 Task: For heading Use Verdana with dark cyan 1 colour & Underline.  font size for heading26,  'Change the font style of data to'Arial and font size to 18,  Change the alignment of both headline & data to Align center.  In the sheet  analysisSalesTargets_2022
Action: Mouse moved to (33, 137)
Screenshot: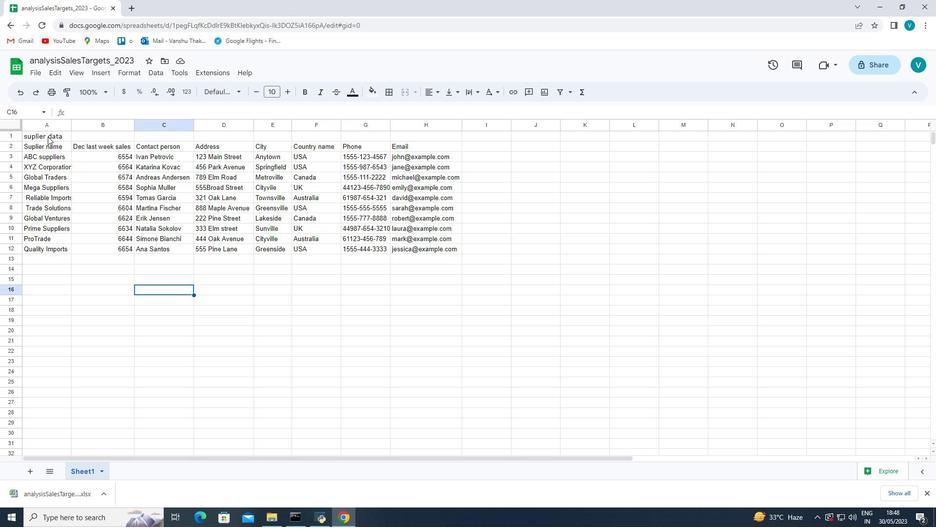 
Action: Mouse pressed left at (33, 137)
Screenshot: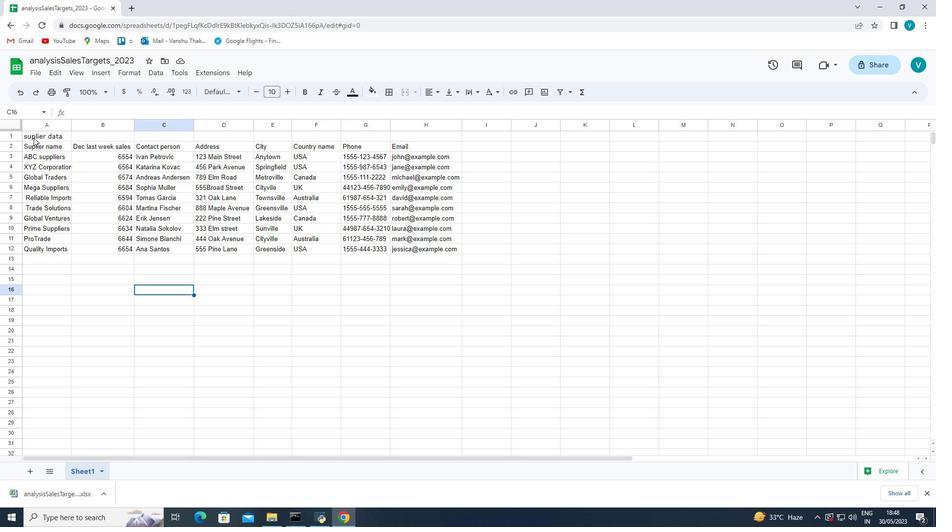 
Action: Mouse pressed left at (33, 137)
Screenshot: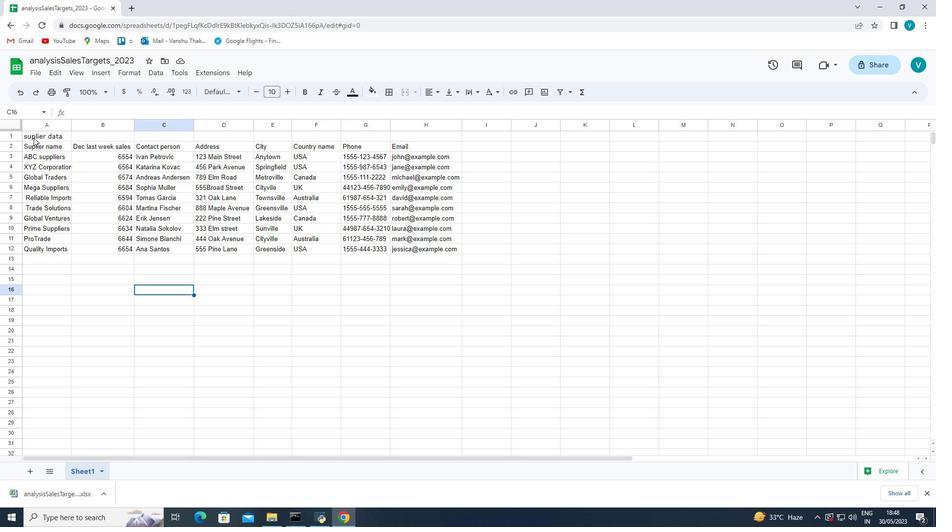 
Action: Mouse moved to (26, 134)
Screenshot: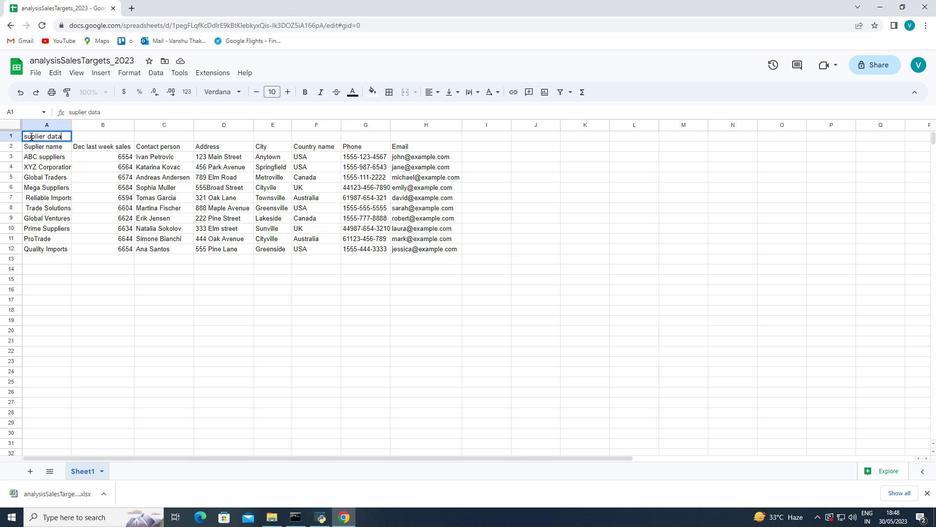 
Action: Mouse pressed left at (26, 134)
Screenshot: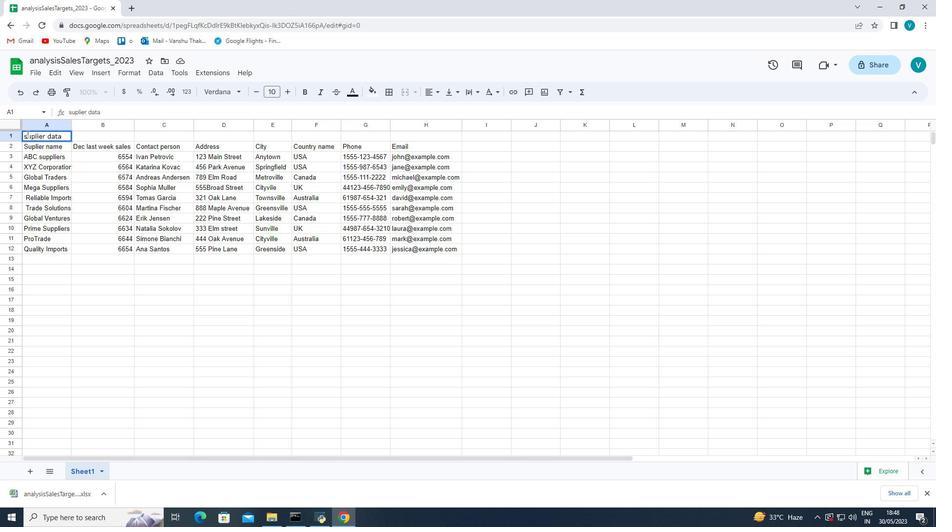 
Action: Mouse moved to (104, 168)
Screenshot: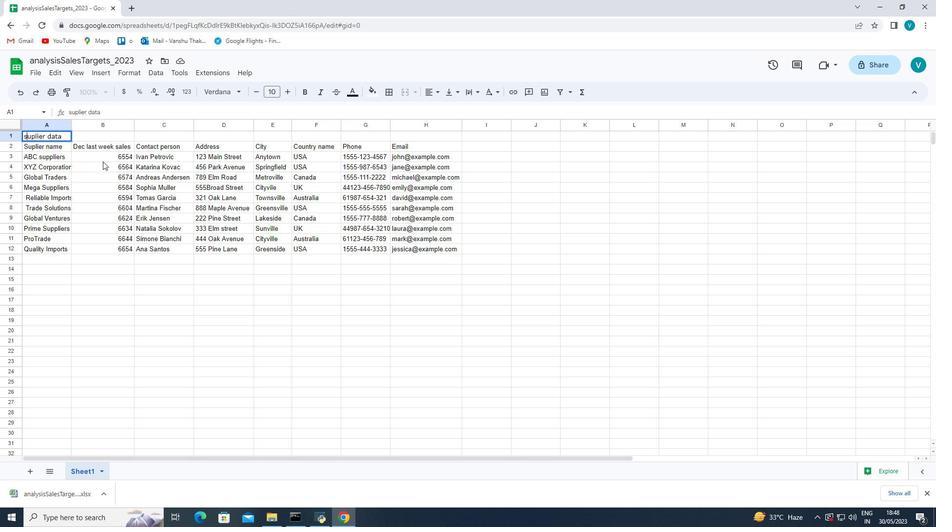 
Action: Key pressed <Key.backspace><Key.shift><Key.shift><Key.shift><Key.shift><Key.shift>S
Screenshot: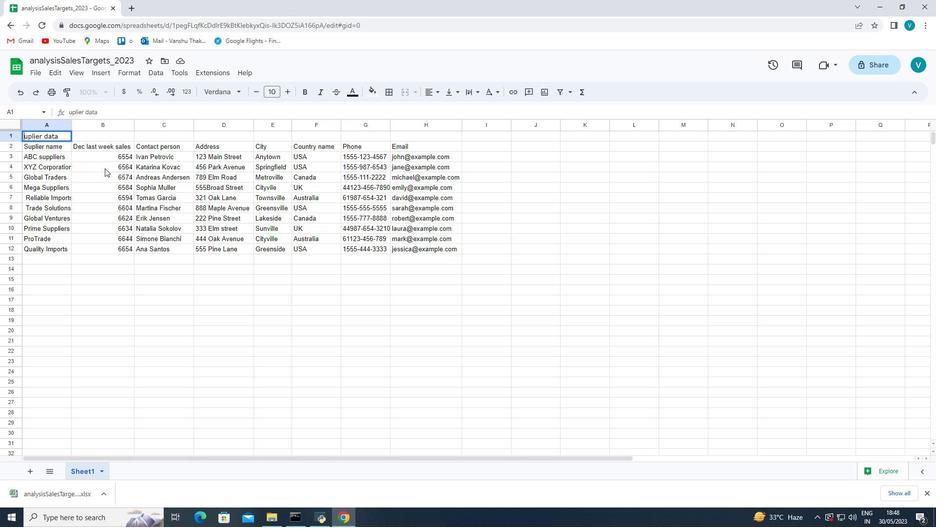 
Action: Mouse moved to (74, 177)
Screenshot: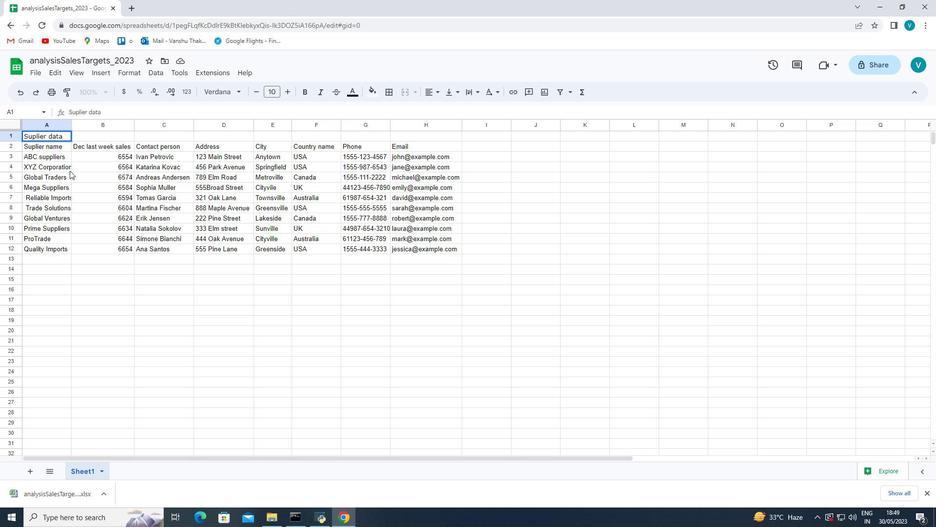 
Action: Mouse pressed left at (74, 177)
Screenshot: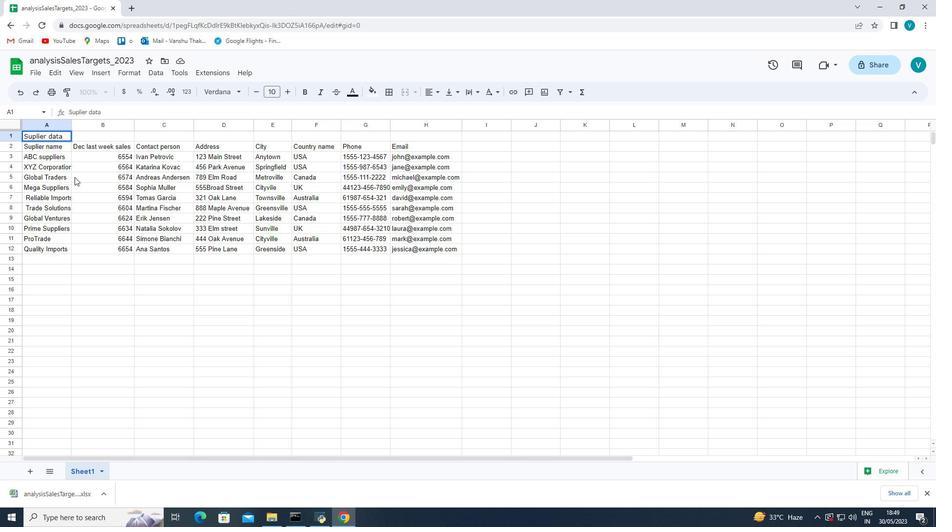 
Action: Mouse moved to (54, 137)
Screenshot: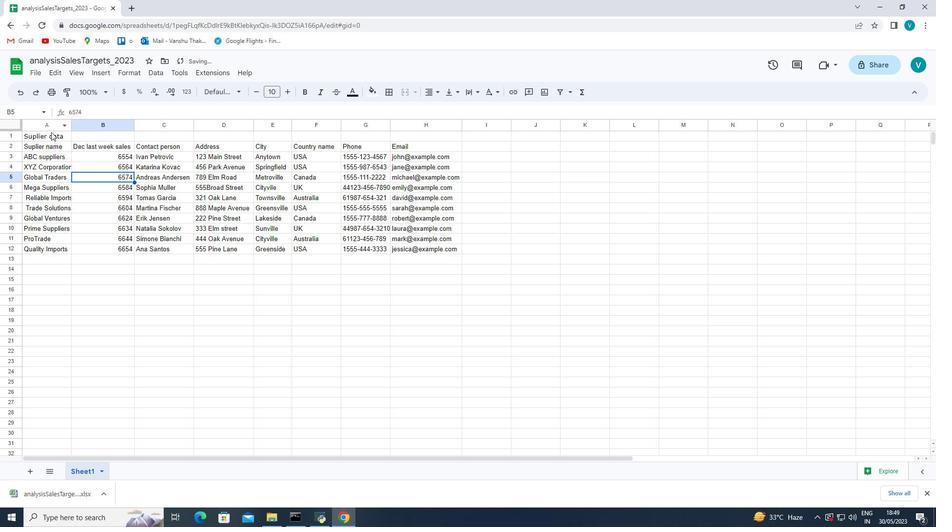
Action: Mouse pressed left at (54, 137)
Screenshot: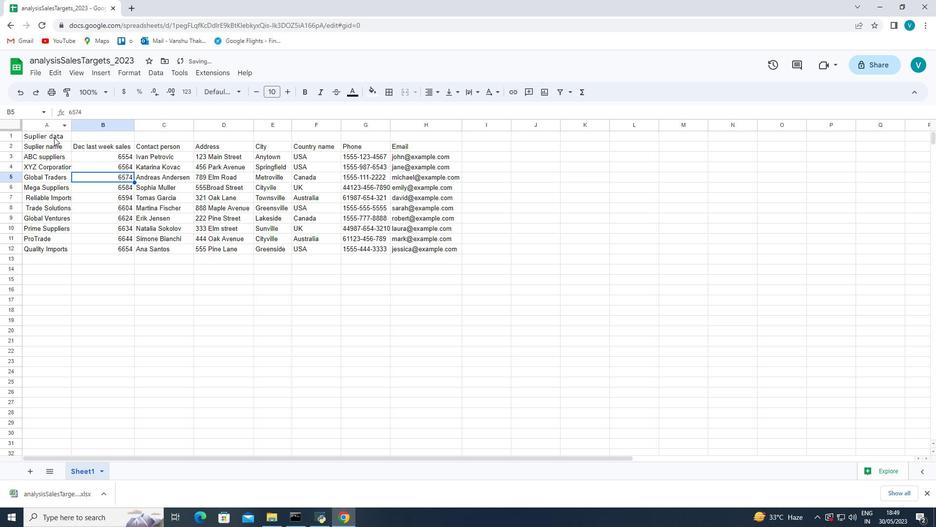 
Action: Mouse moved to (222, 89)
Screenshot: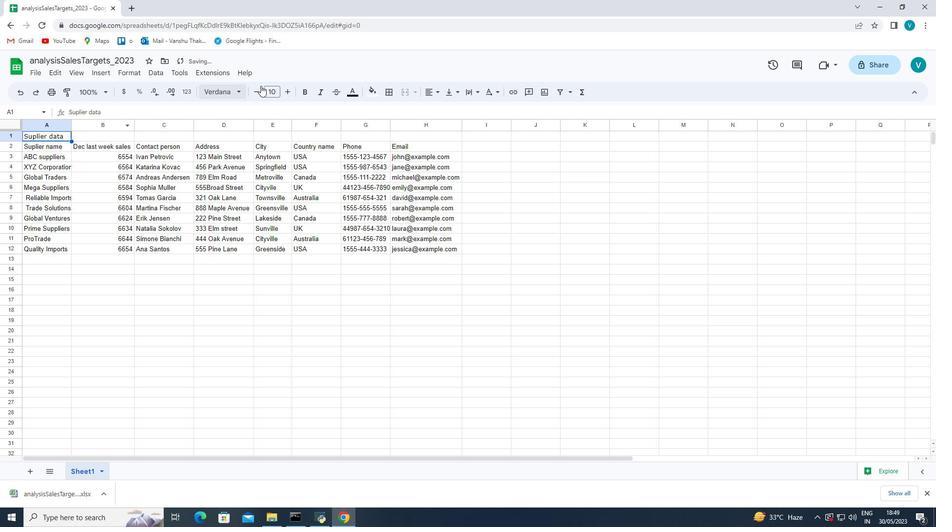 
Action: Mouse pressed left at (222, 89)
Screenshot: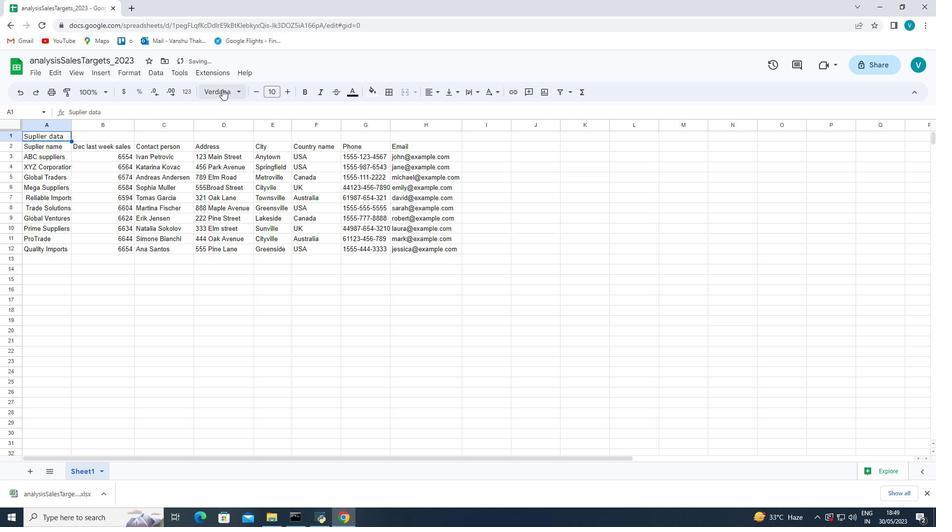 
Action: Mouse moved to (229, 216)
Screenshot: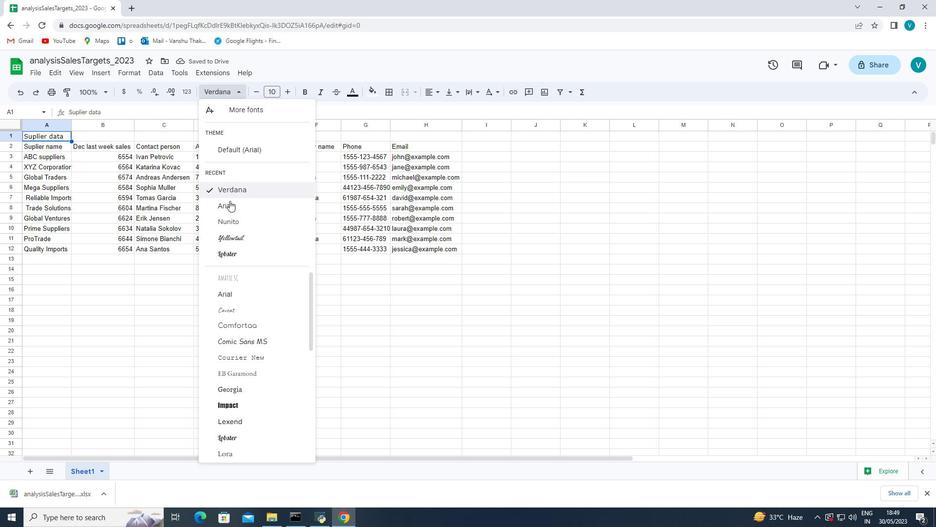 
Action: Mouse pressed left at (229, 216)
Screenshot: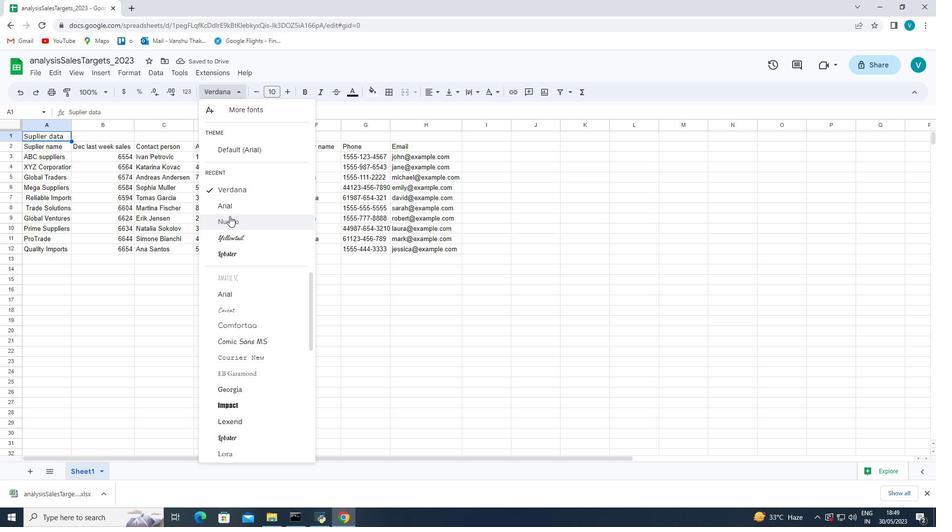 
Action: Mouse moved to (227, 90)
Screenshot: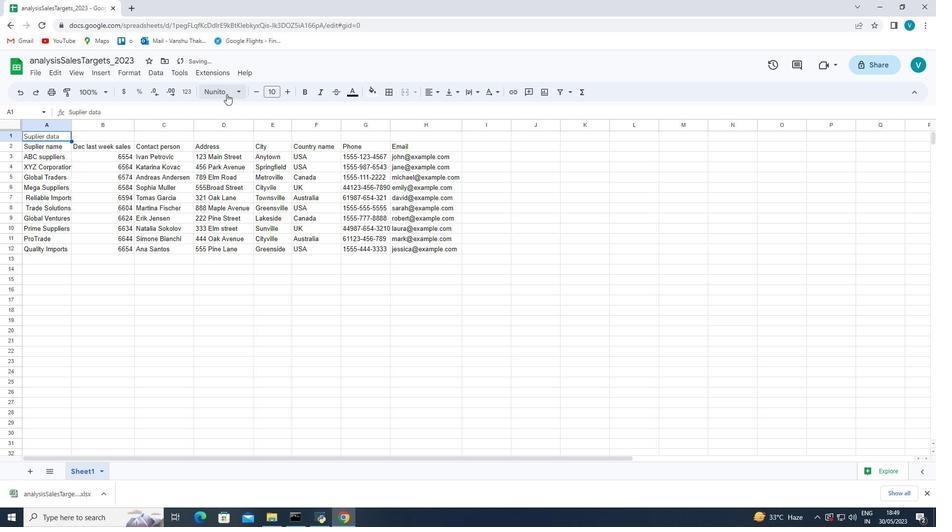 
Action: Mouse pressed left at (227, 90)
Screenshot: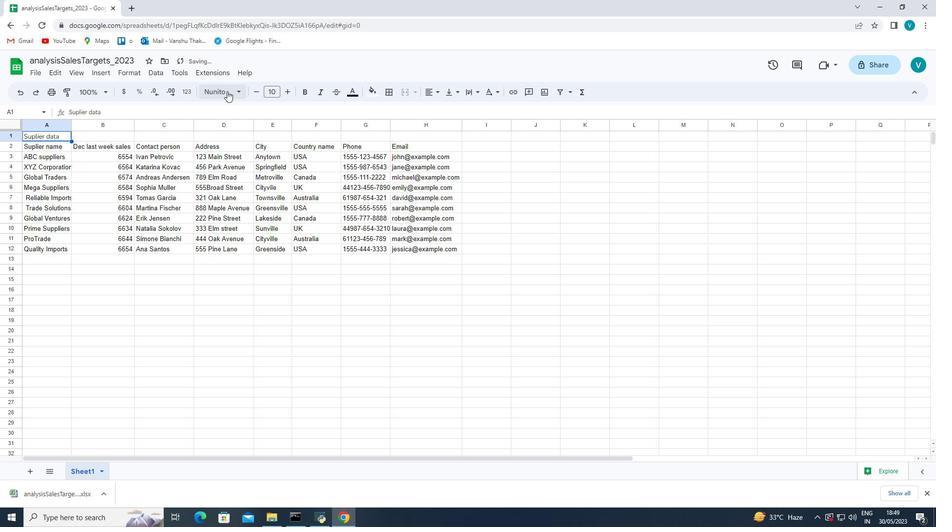 
Action: Mouse moved to (247, 209)
Screenshot: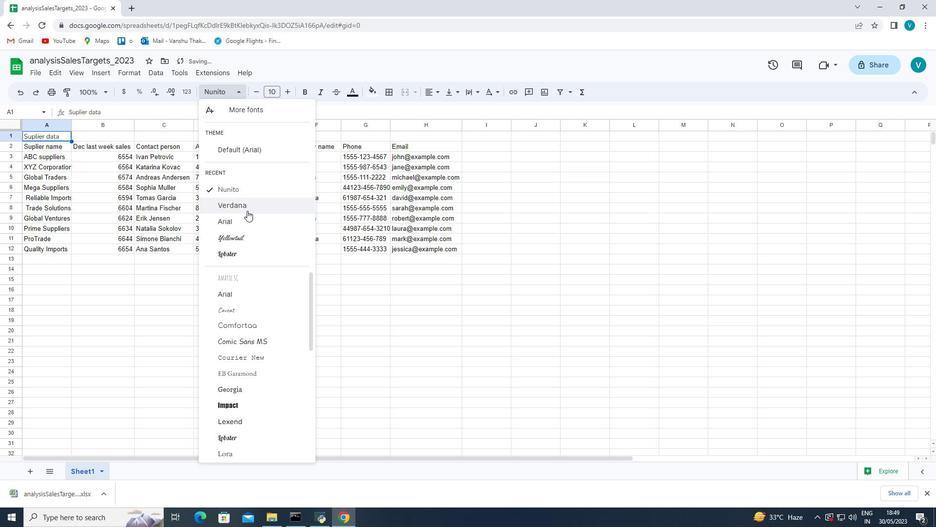 
Action: Mouse pressed left at (247, 209)
Screenshot: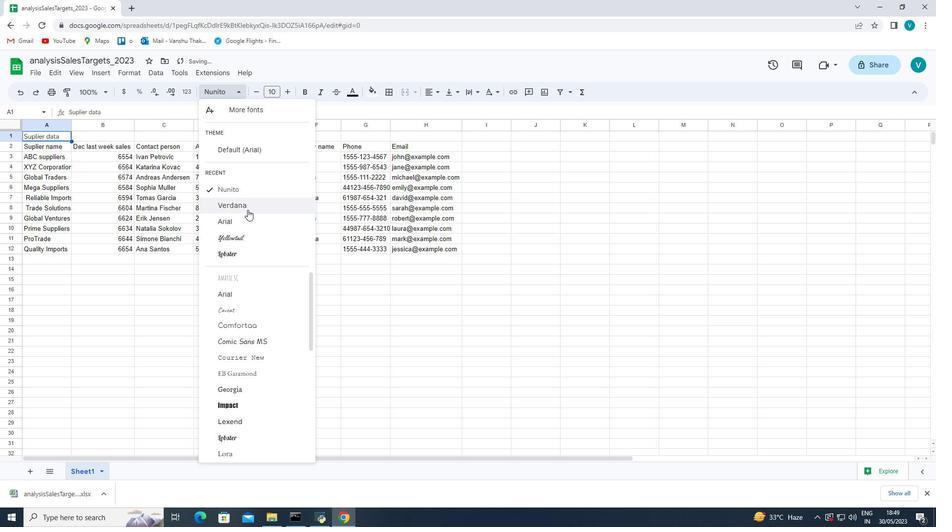 
Action: Mouse moved to (289, 93)
Screenshot: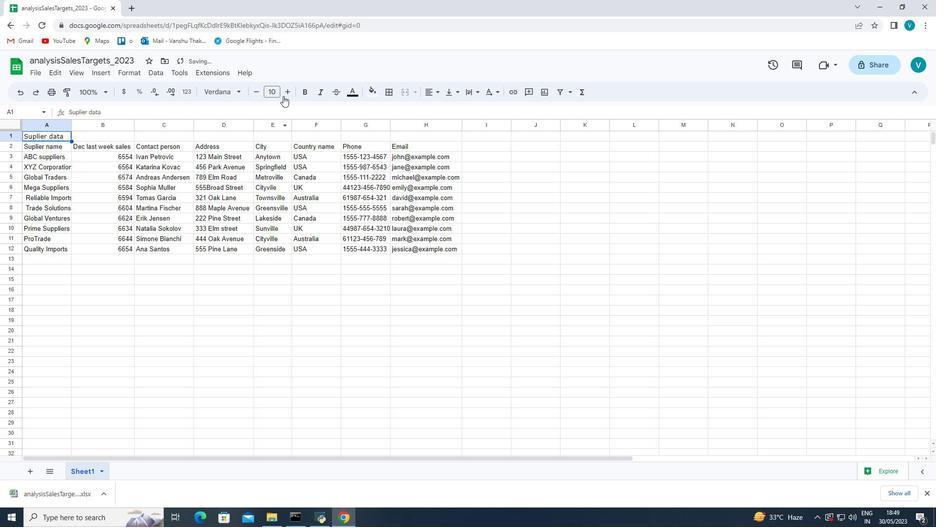 
Action: Mouse pressed left at (289, 93)
Screenshot: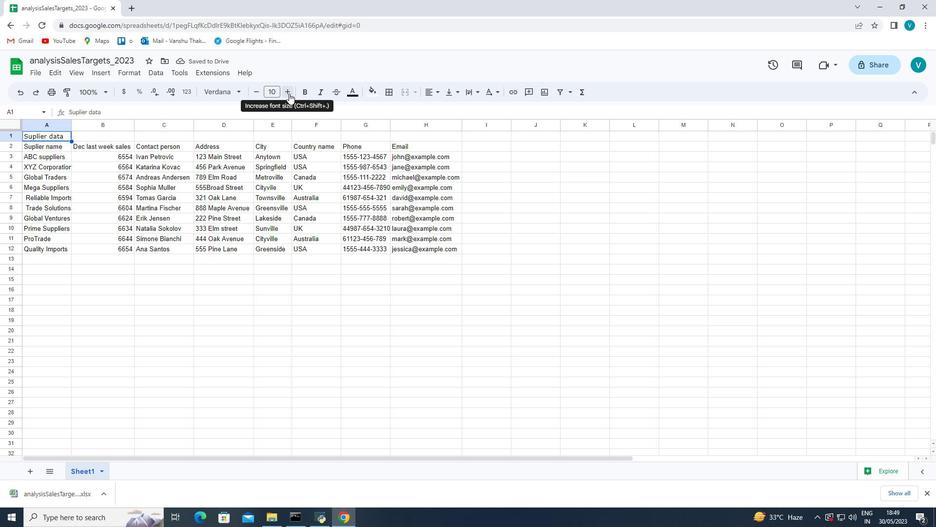 
Action: Mouse moved to (354, 91)
Screenshot: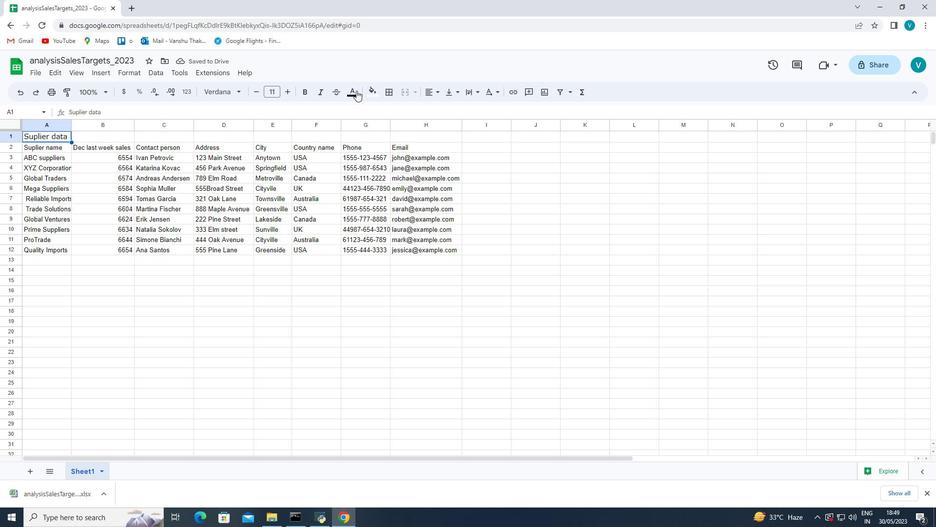 
Action: Mouse pressed left at (354, 91)
Screenshot: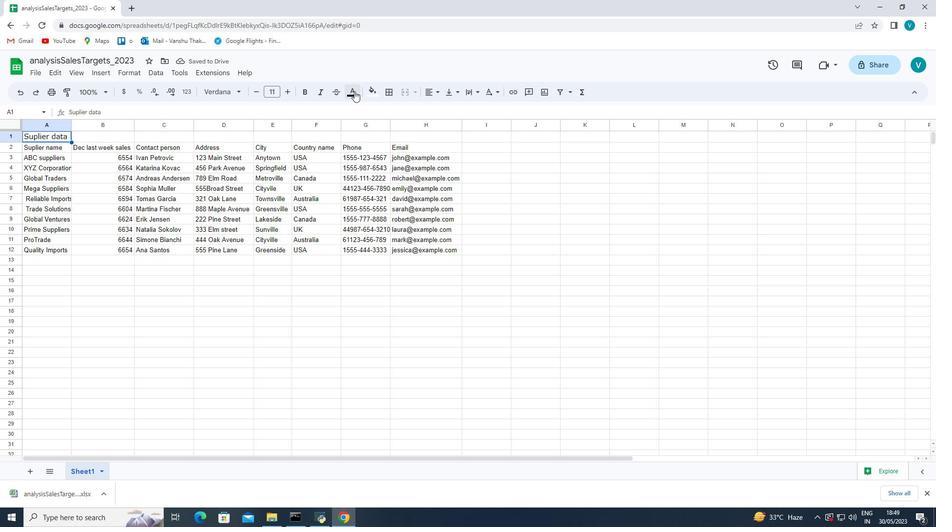 
Action: Mouse moved to (400, 177)
Screenshot: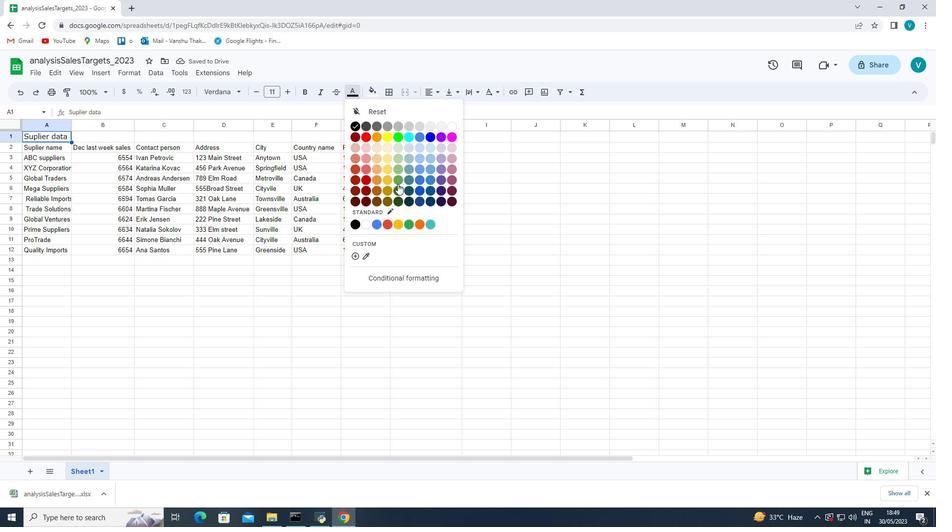
Action: Mouse pressed left at (400, 177)
Screenshot: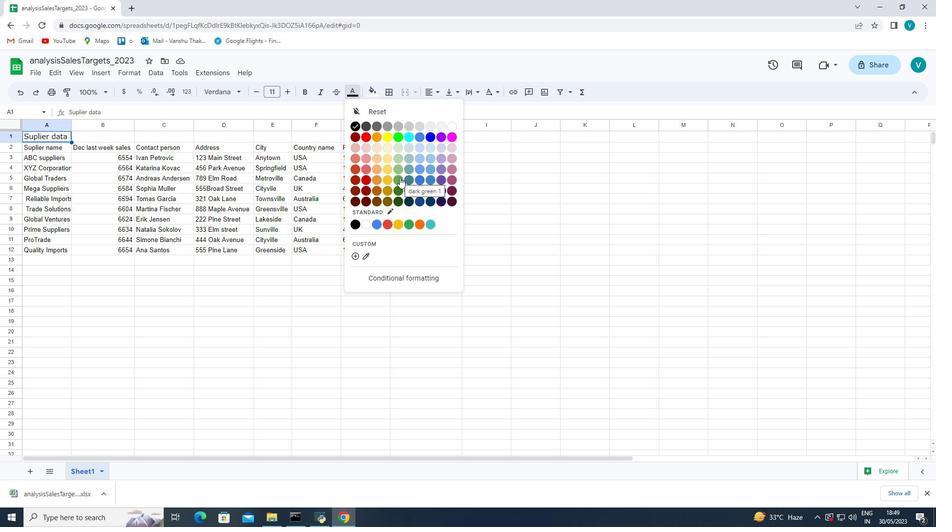 
Action: Mouse moved to (352, 89)
Screenshot: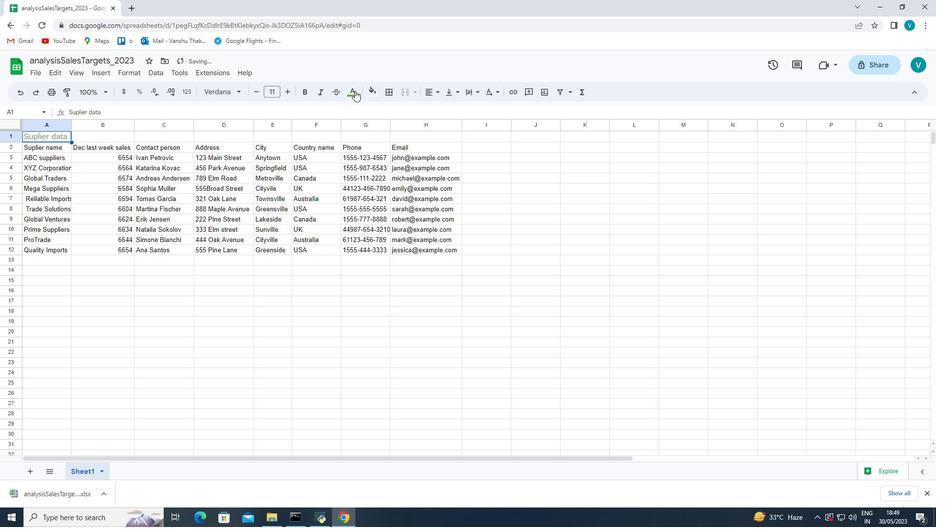 
Action: Mouse pressed left at (352, 89)
Screenshot: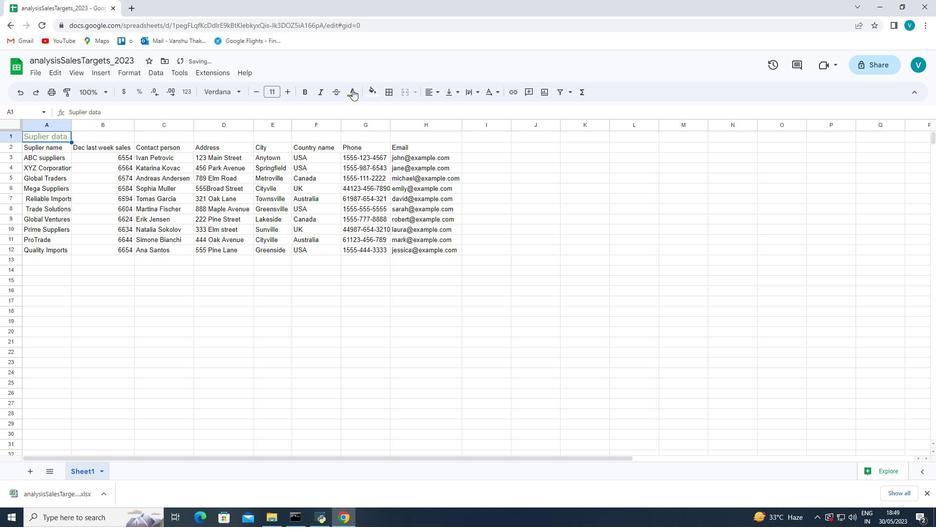 
Action: Mouse moved to (408, 178)
Screenshot: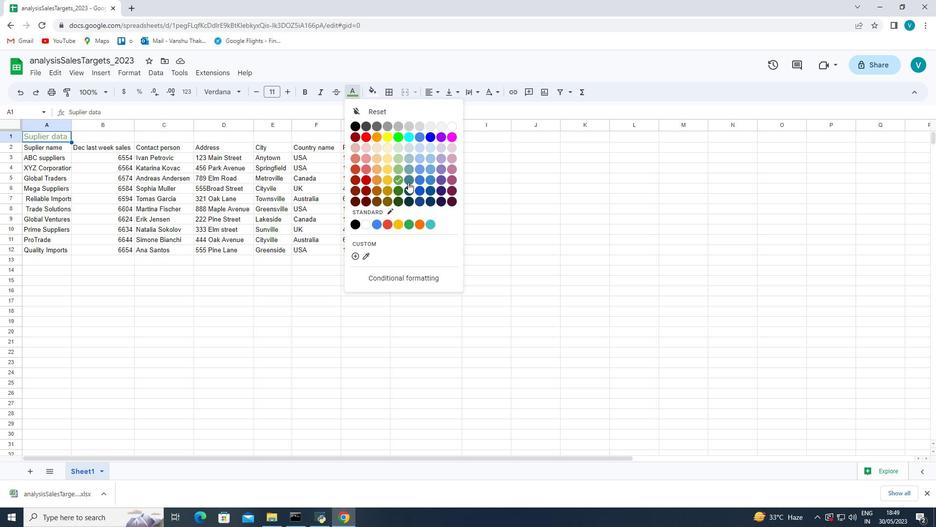 
Action: Mouse pressed left at (408, 178)
Screenshot: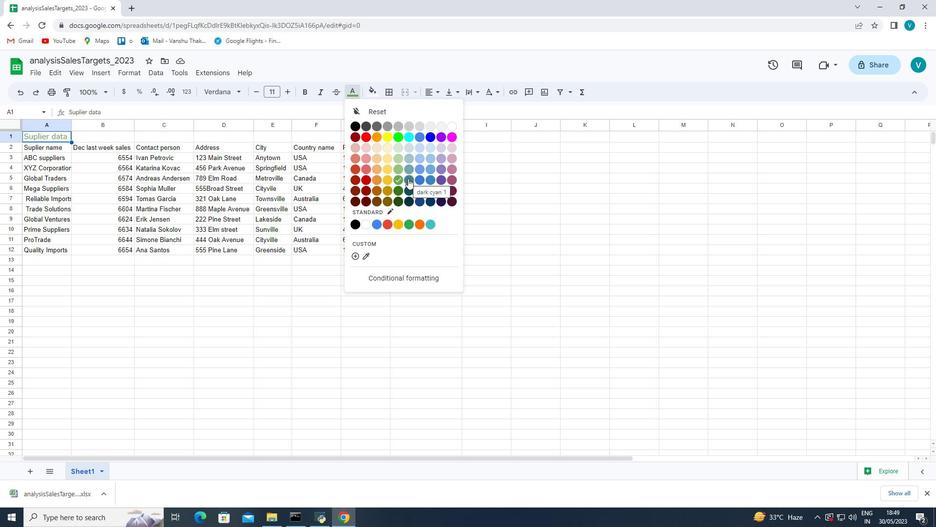 
Action: Mouse moved to (135, 209)
Screenshot: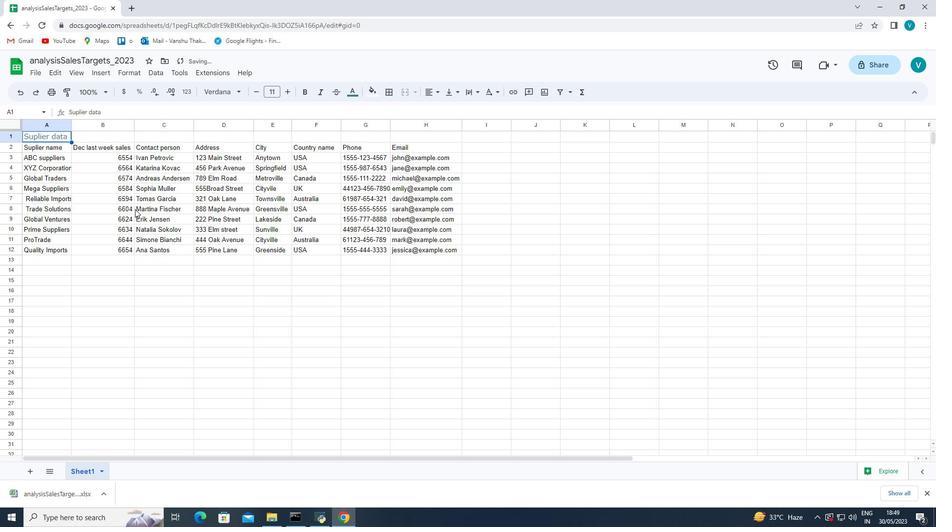 
Action: Key pressed ctrl+U
Screenshot: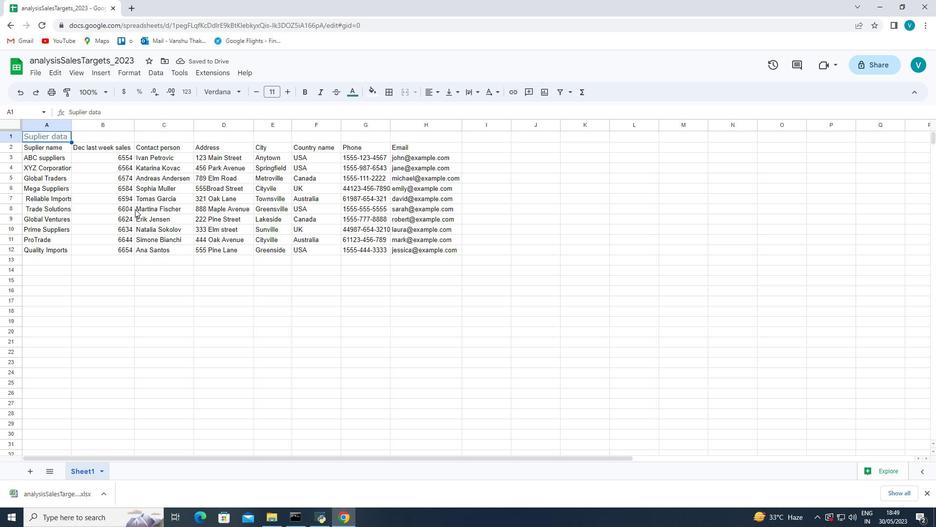 
Action: Mouse moved to (290, 96)
Screenshot: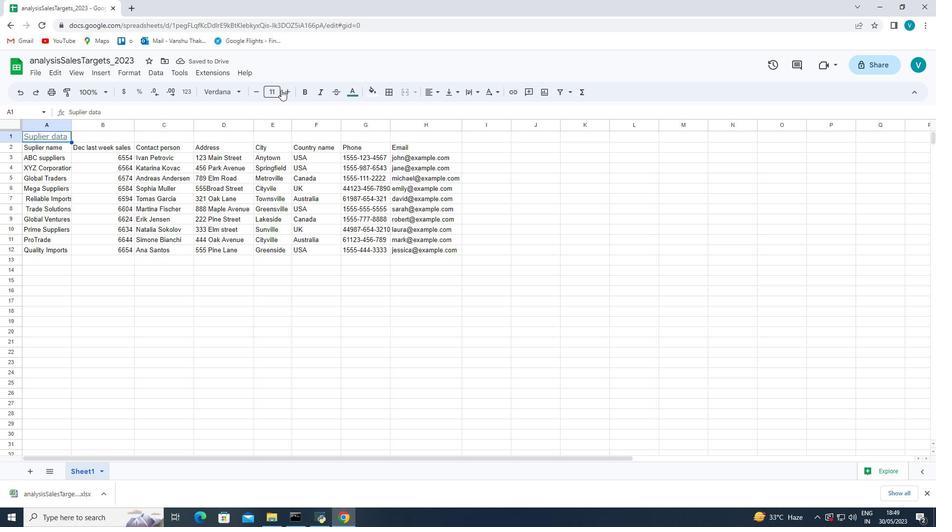 
Action: Mouse pressed left at (290, 96)
Screenshot: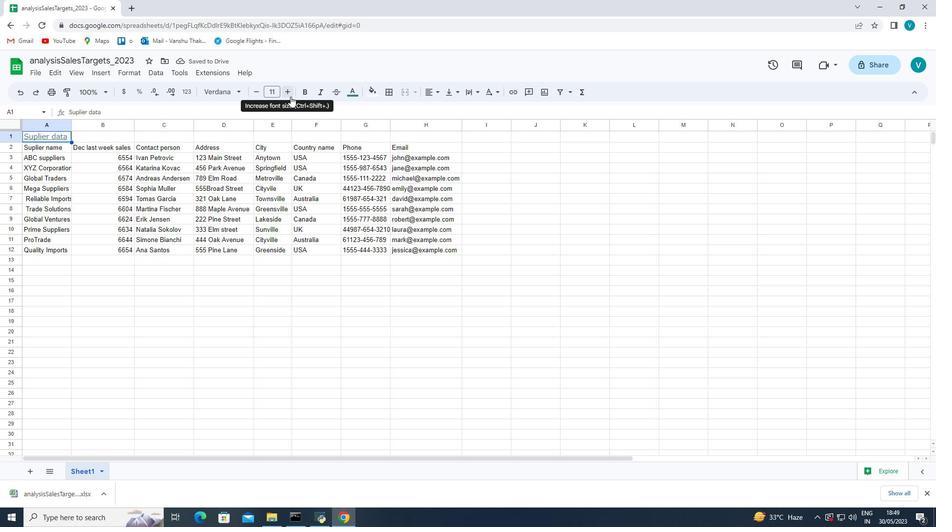 
Action: Mouse pressed left at (290, 96)
Screenshot: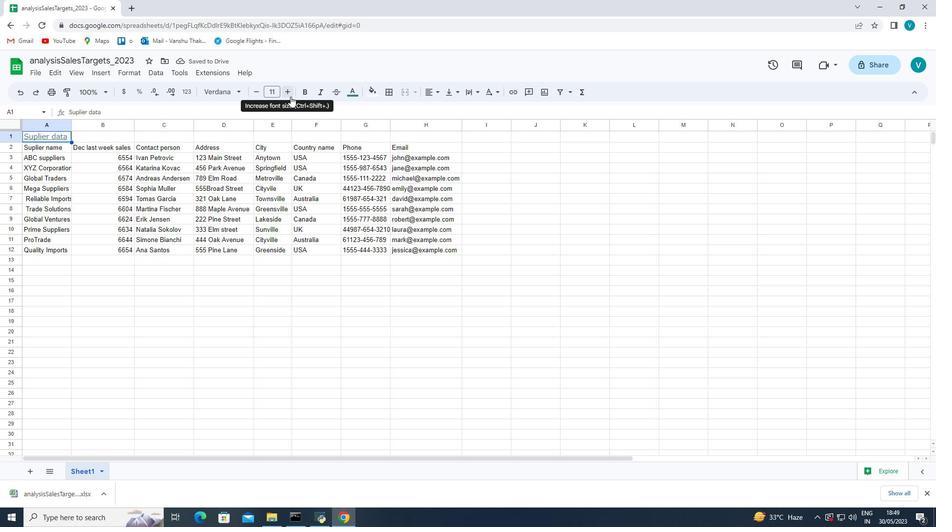
Action: Mouse pressed left at (290, 96)
Screenshot: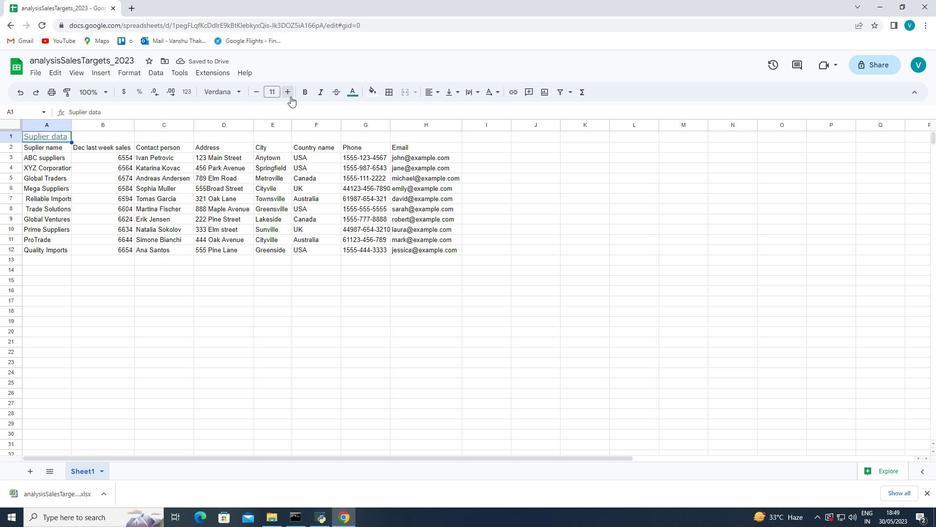 
Action: Mouse pressed left at (290, 96)
Screenshot: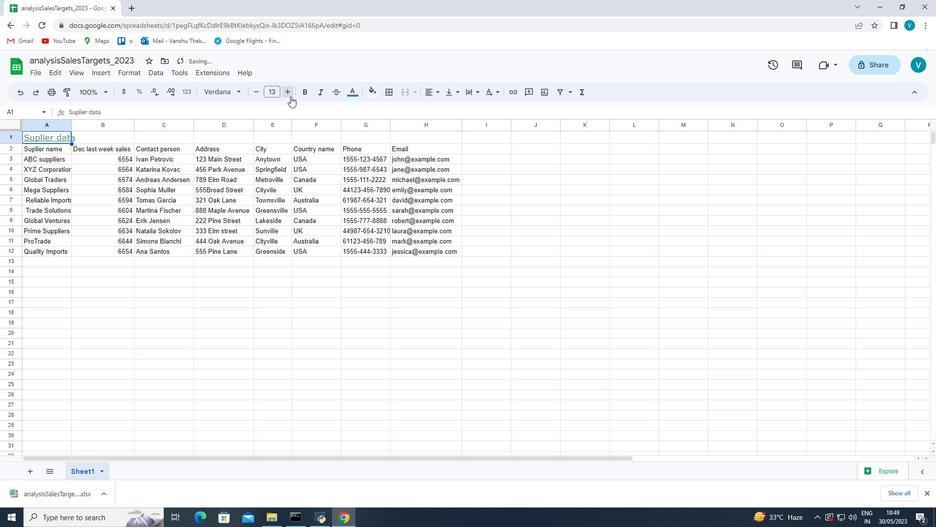 
Action: Mouse pressed left at (290, 96)
Screenshot: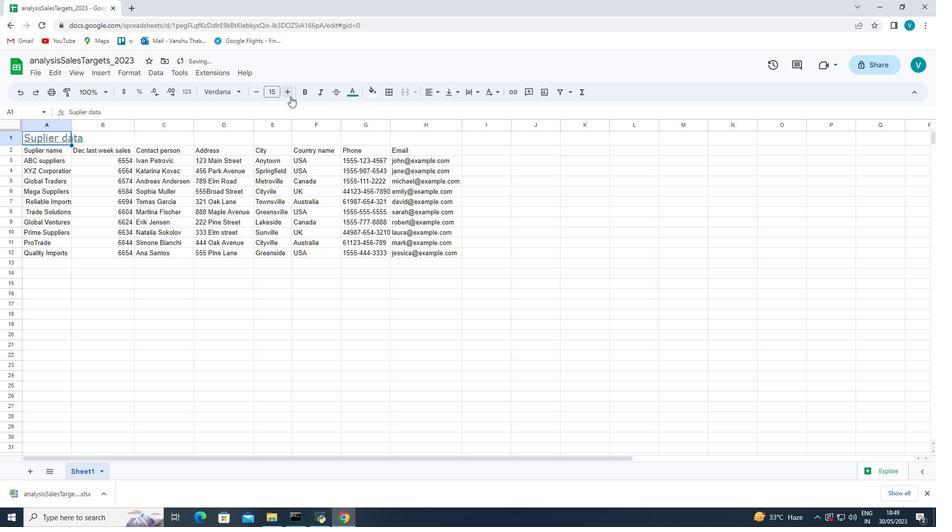 
Action: Mouse pressed left at (290, 96)
Screenshot: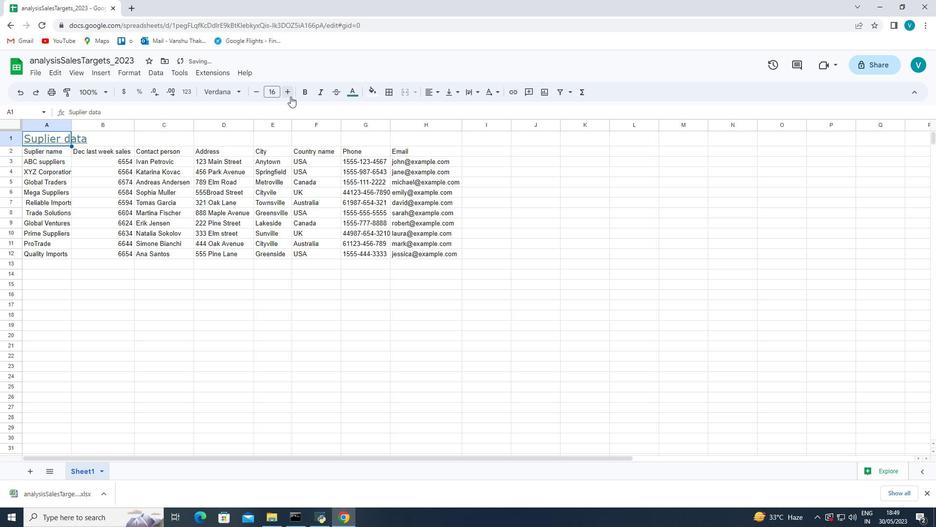 
Action: Mouse pressed left at (290, 96)
Screenshot: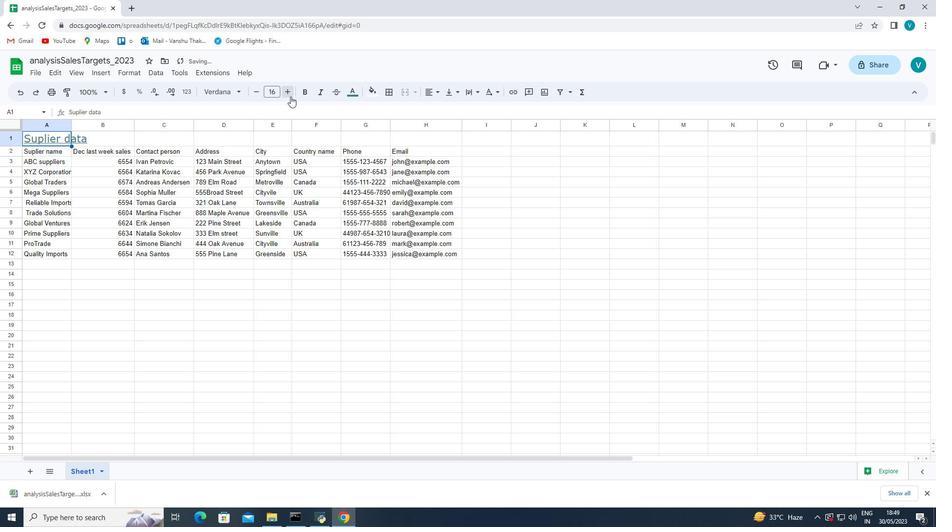 
Action: Mouse pressed left at (290, 96)
Screenshot: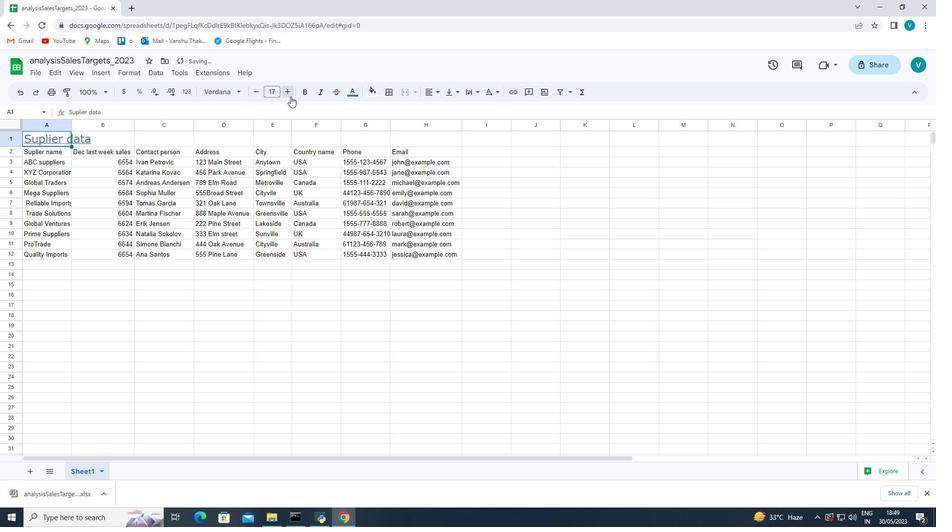 
Action: Mouse pressed left at (290, 96)
Screenshot: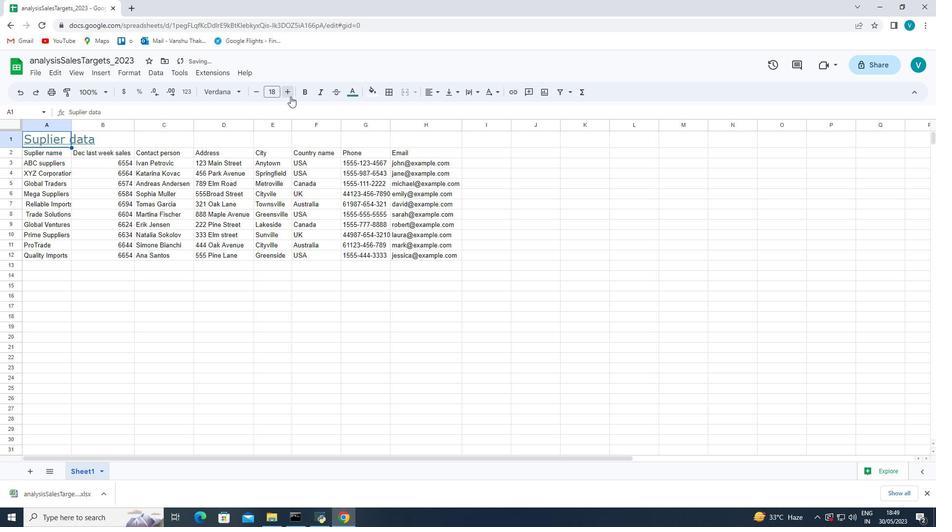 
Action: Mouse pressed left at (290, 96)
Screenshot: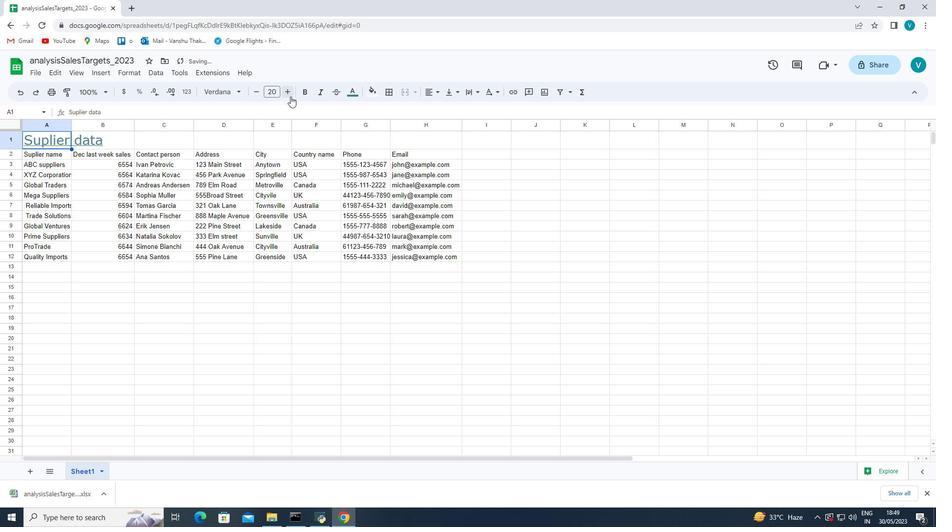 
Action: Mouse pressed left at (290, 96)
Screenshot: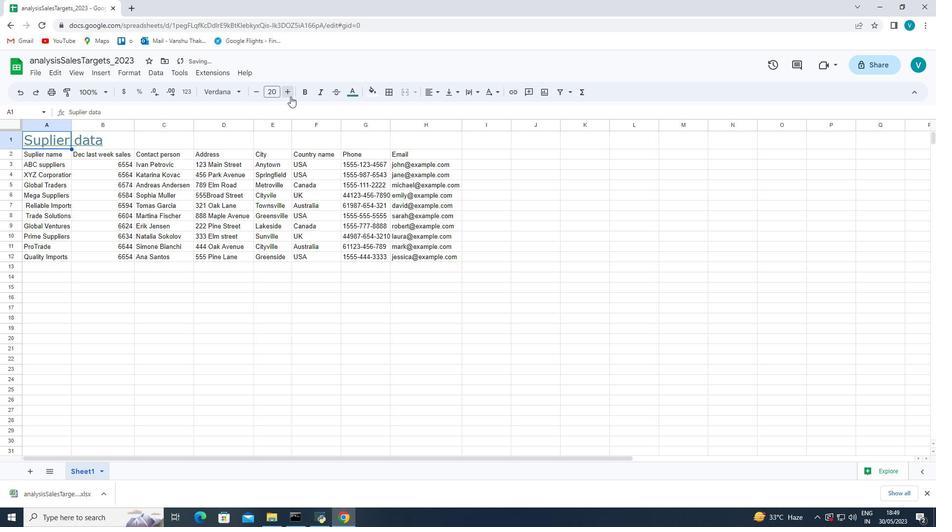 
Action: Mouse pressed left at (290, 96)
Screenshot: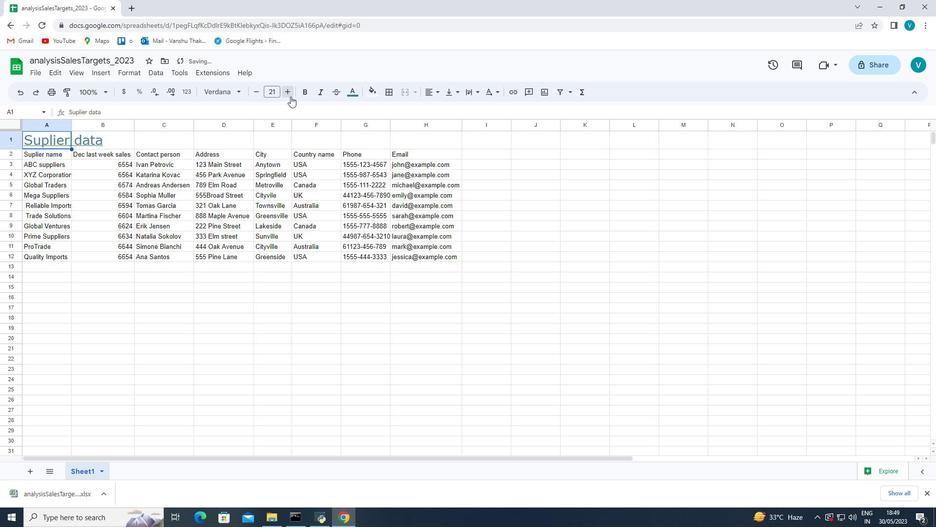 
Action: Mouse pressed left at (290, 96)
Screenshot: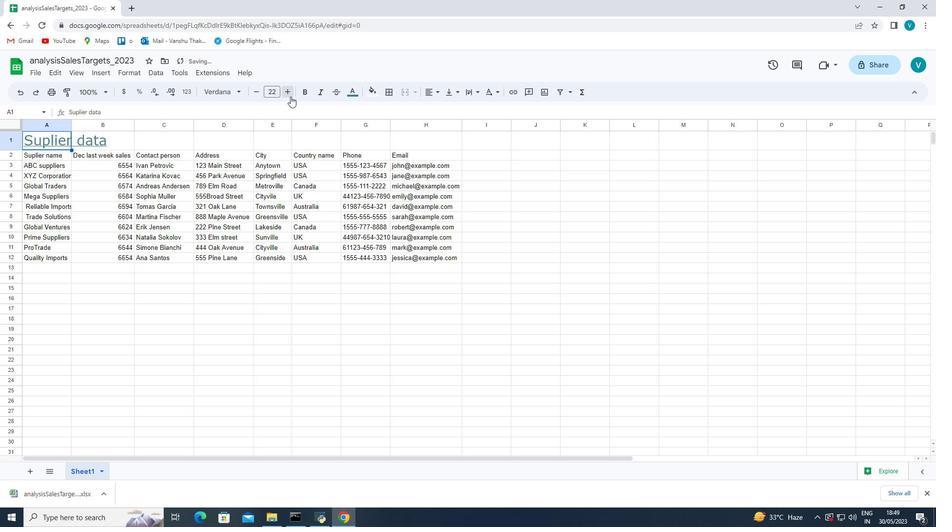 
Action: Mouse pressed left at (290, 96)
Screenshot: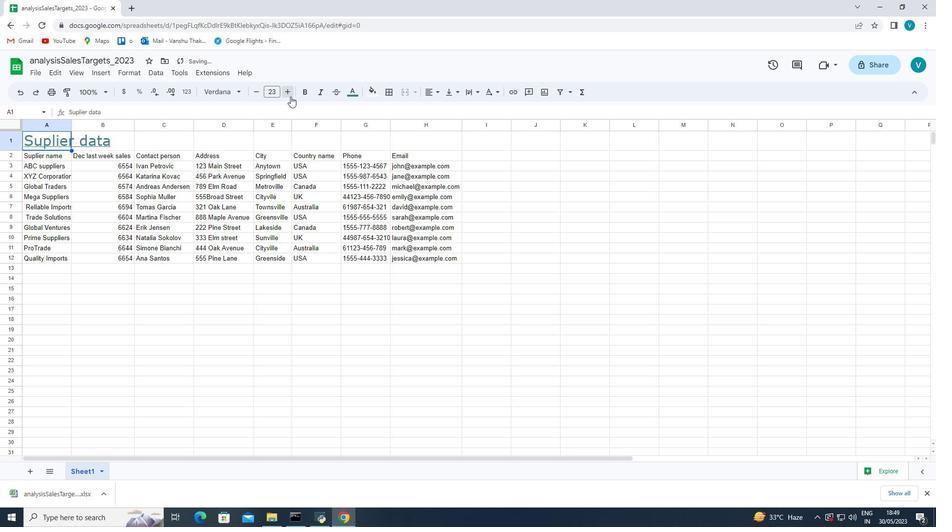 
Action: Mouse pressed left at (290, 96)
Screenshot: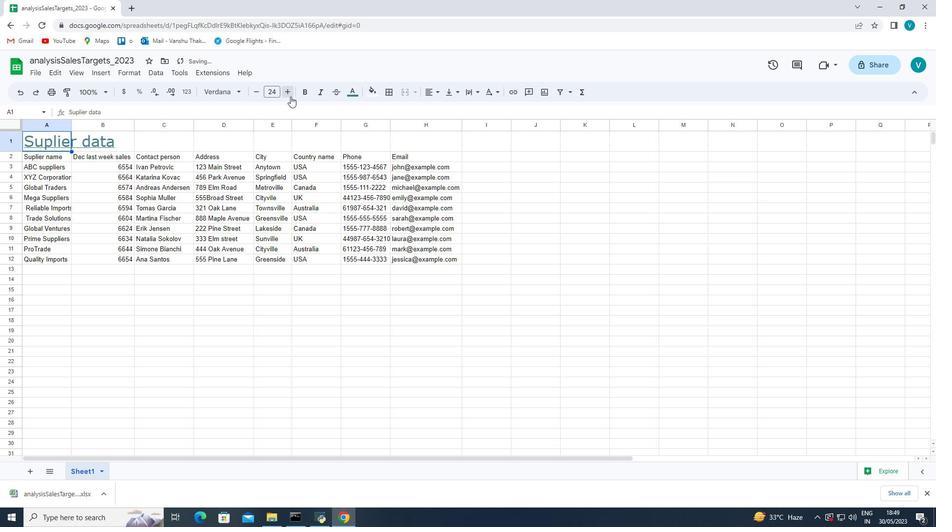 
Action: Mouse moved to (73, 344)
Screenshot: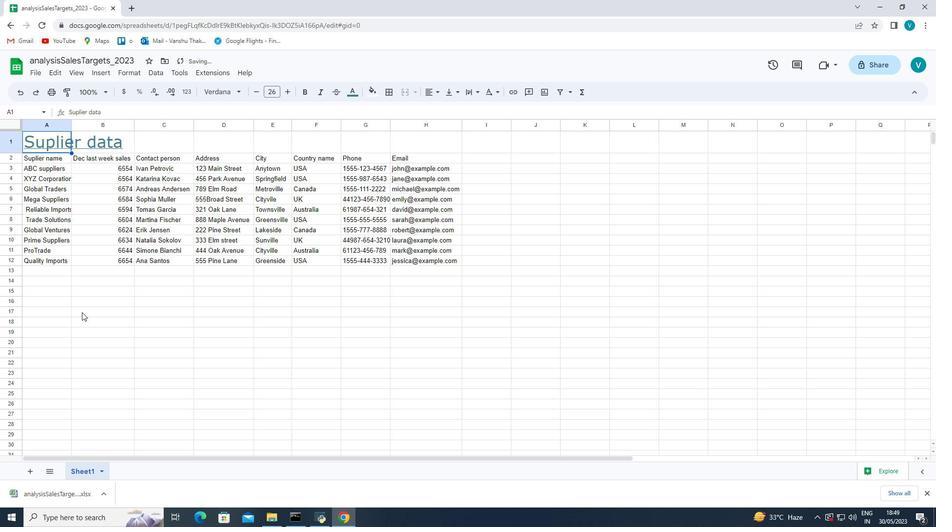 
Action: Mouse pressed left at (73, 344)
Screenshot: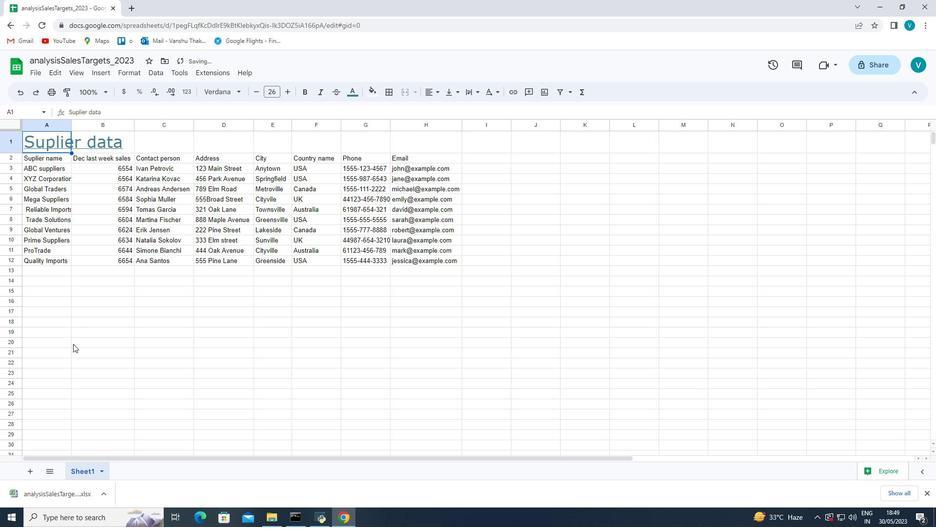 
Action: Mouse moved to (51, 203)
Screenshot: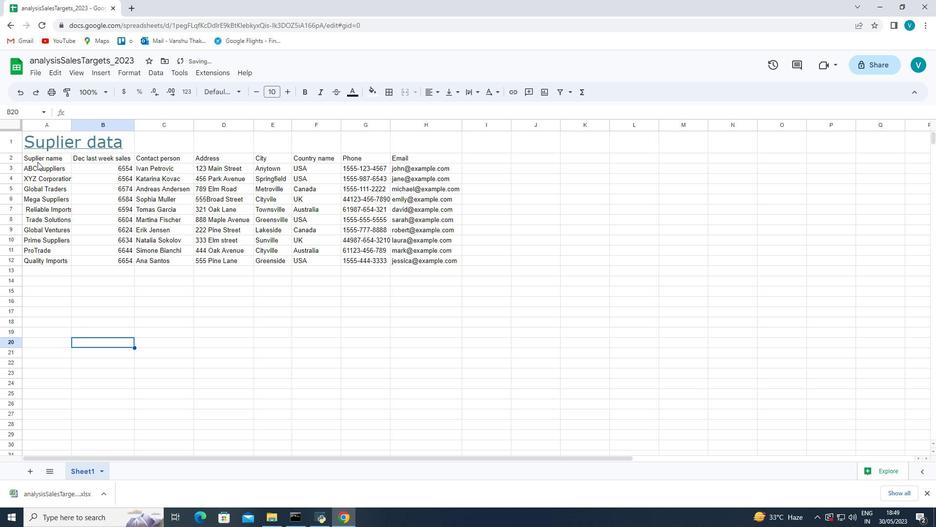 
Action: Mouse pressed left at (37, 161)
Screenshot: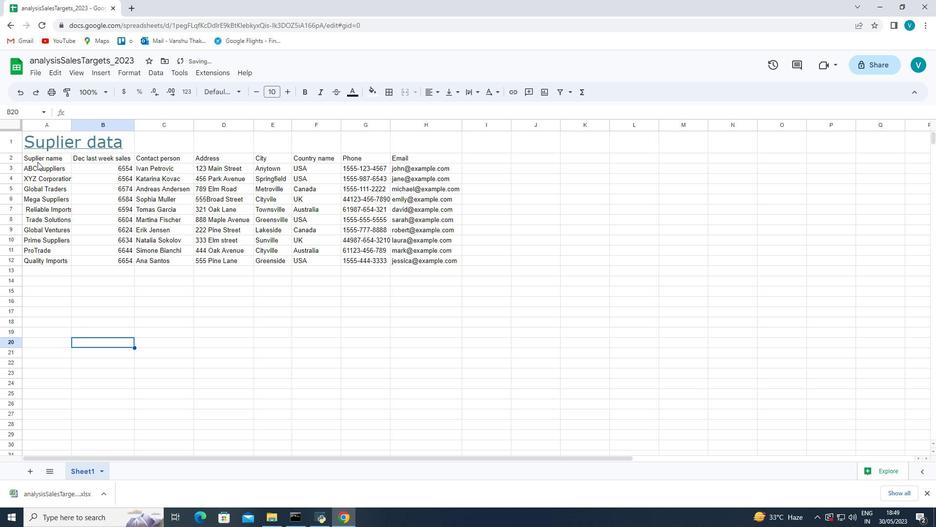 
Action: Mouse moved to (216, 92)
Screenshot: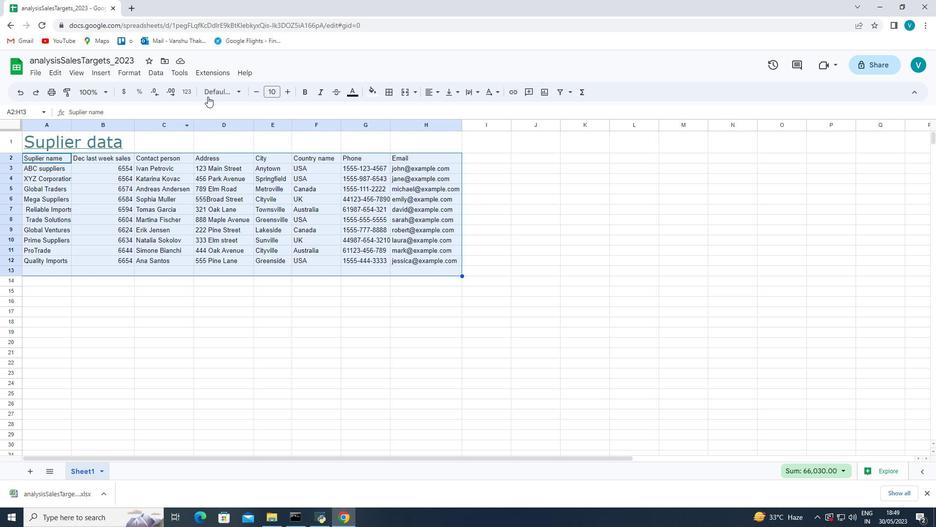 
Action: Mouse pressed left at (216, 92)
Screenshot: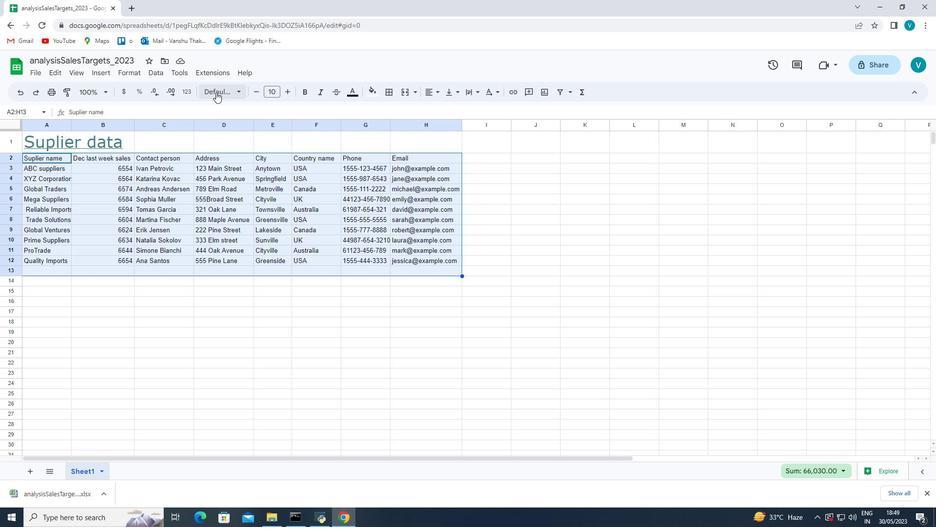 
Action: Mouse moved to (228, 217)
Screenshot: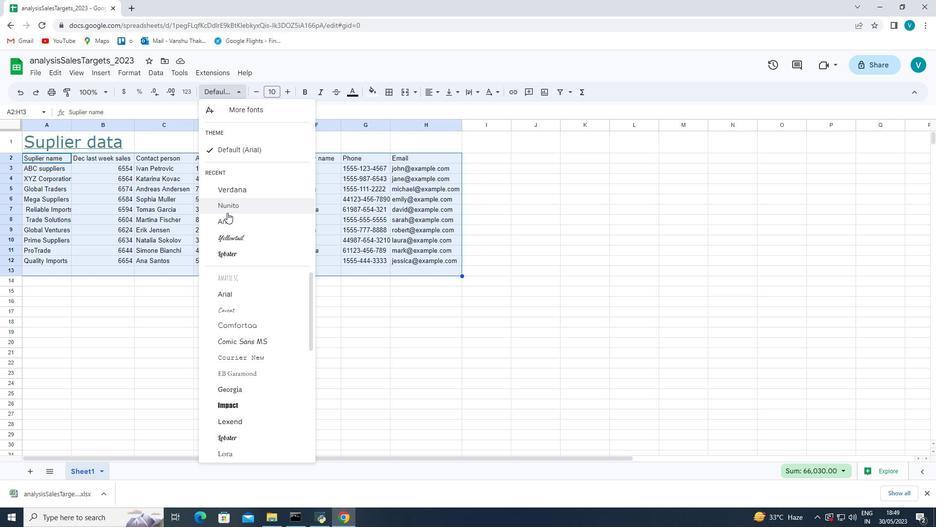 
Action: Mouse pressed left at (228, 217)
Screenshot: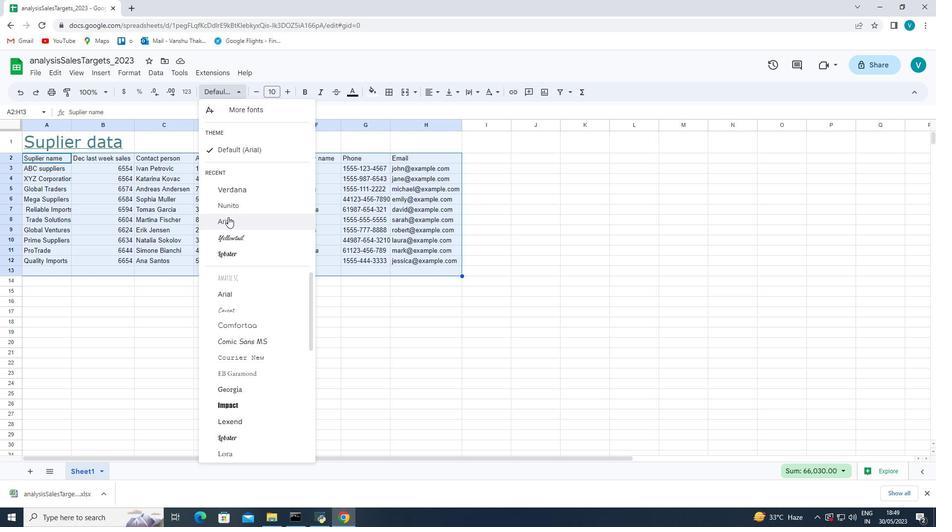 
Action: Mouse moved to (291, 90)
Screenshot: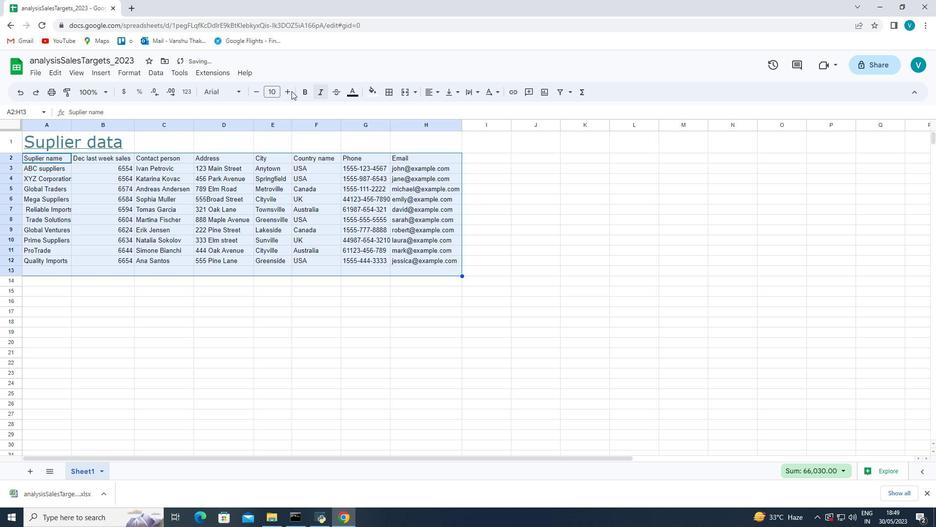 
Action: Mouse pressed left at (291, 90)
Screenshot: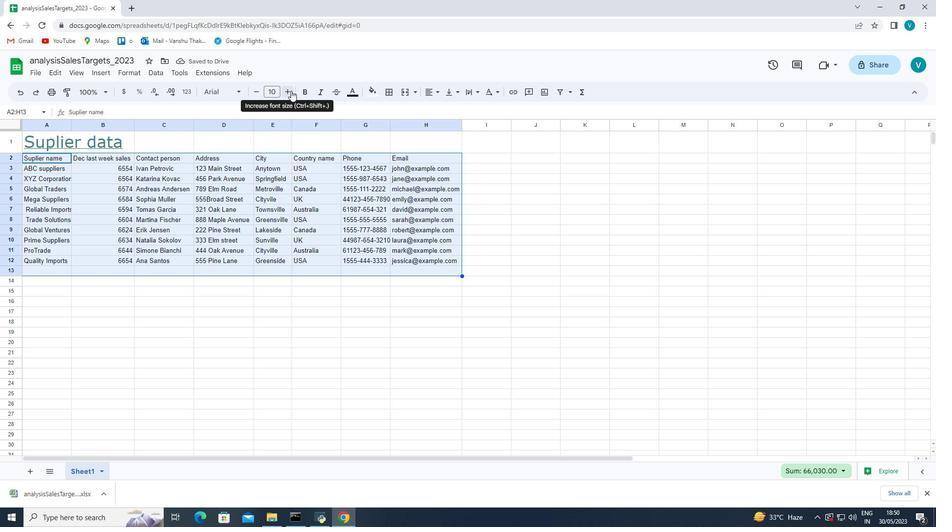 
Action: Mouse pressed left at (291, 90)
Screenshot: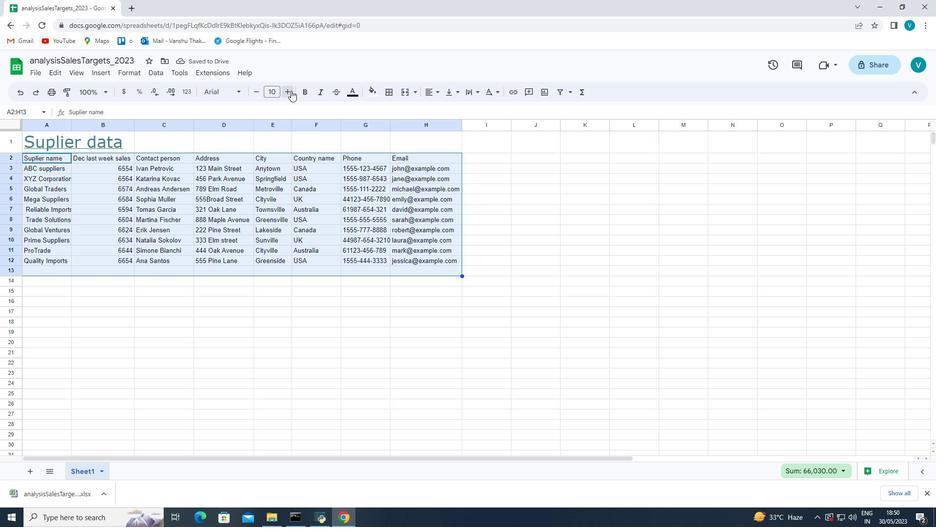
Action: Mouse pressed left at (291, 90)
Screenshot: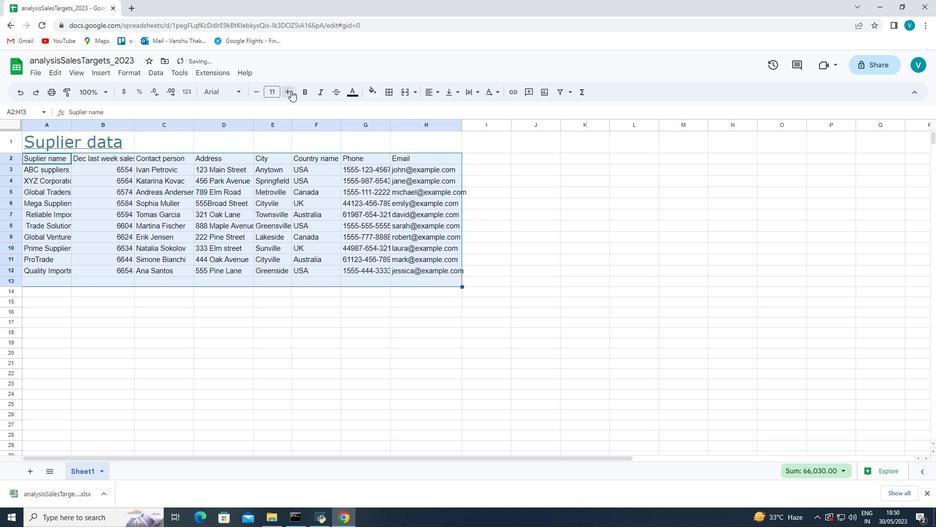 
Action: Mouse pressed left at (291, 90)
Screenshot: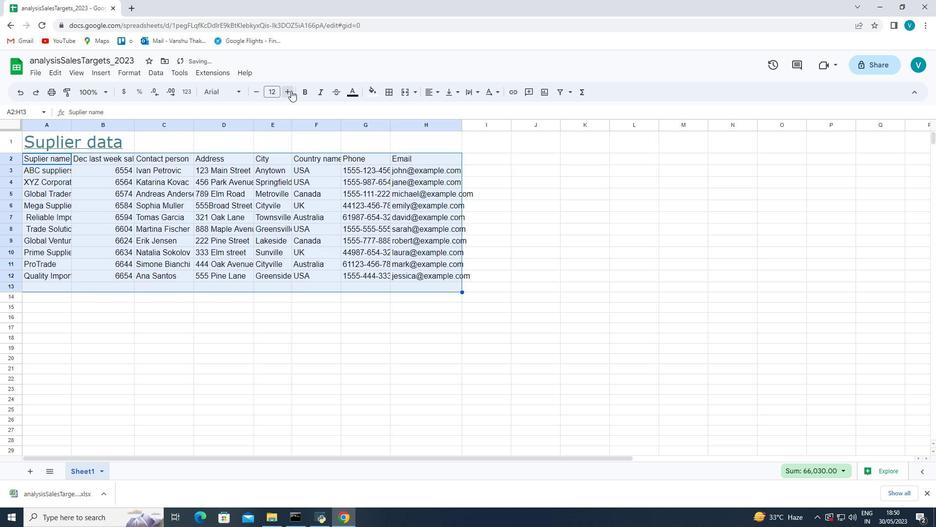 
Action: Mouse pressed left at (291, 90)
Screenshot: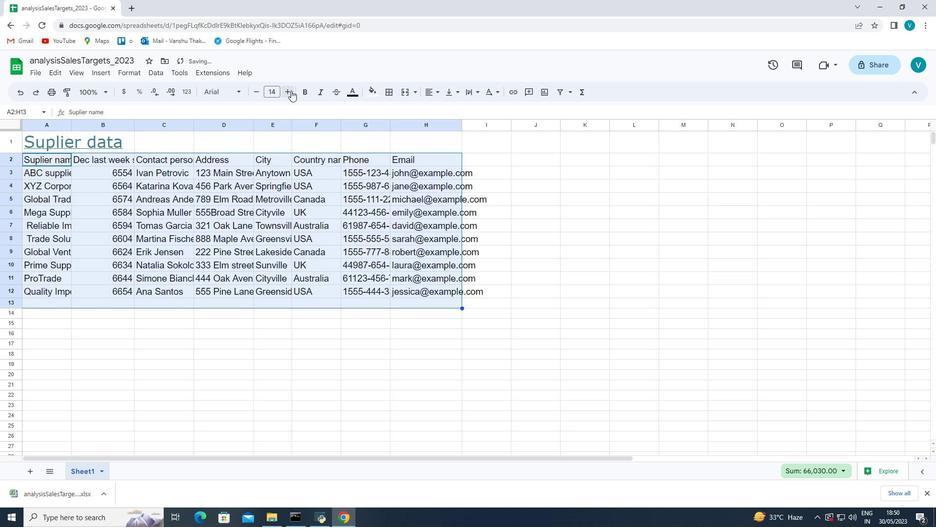 
Action: Mouse pressed left at (291, 90)
Screenshot: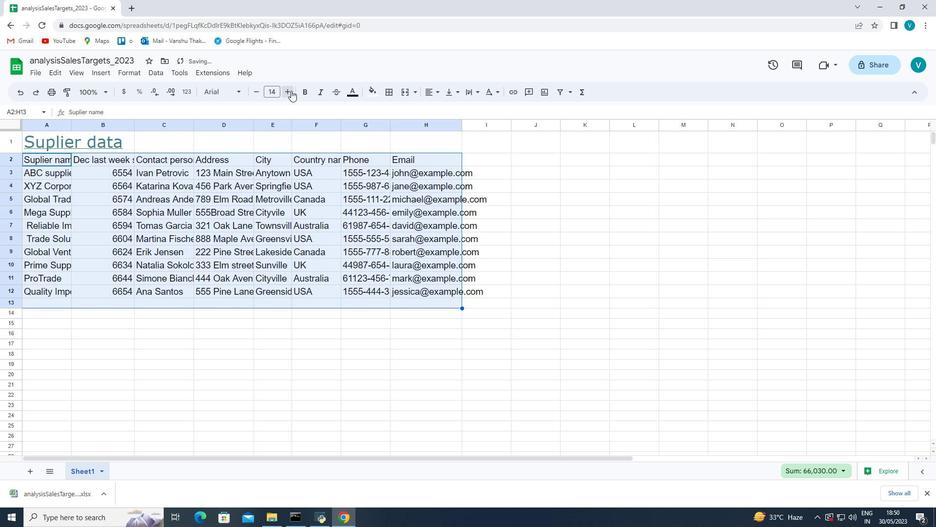
Action: Mouse pressed left at (291, 90)
Screenshot: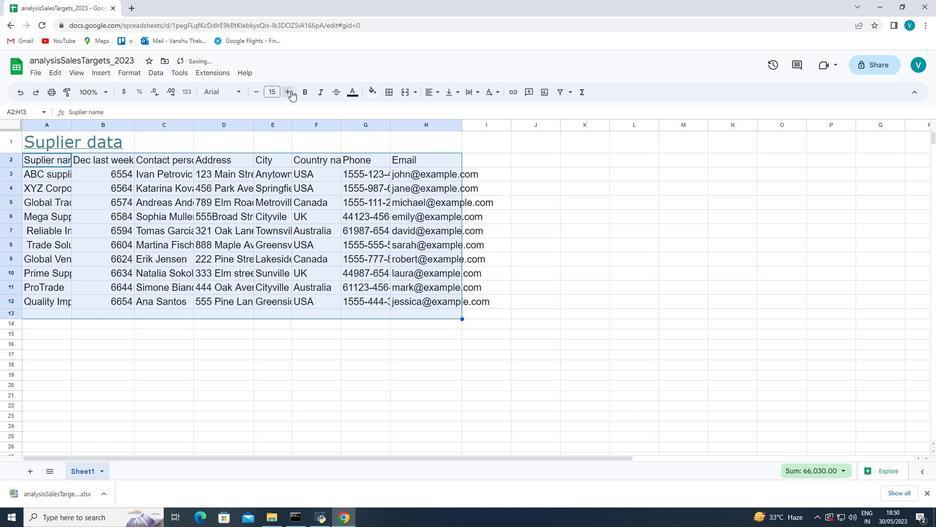 
Action: Mouse pressed left at (291, 90)
Screenshot: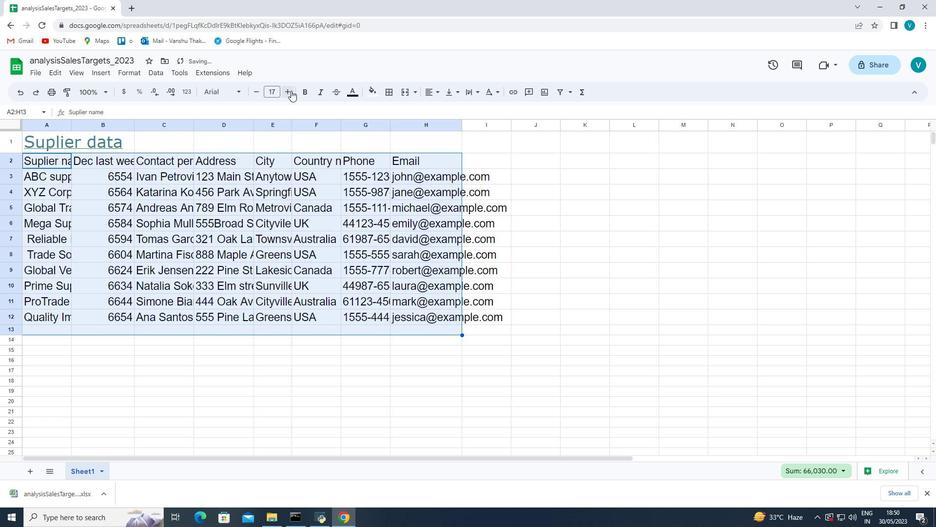
Action: Mouse moved to (307, 369)
Screenshot: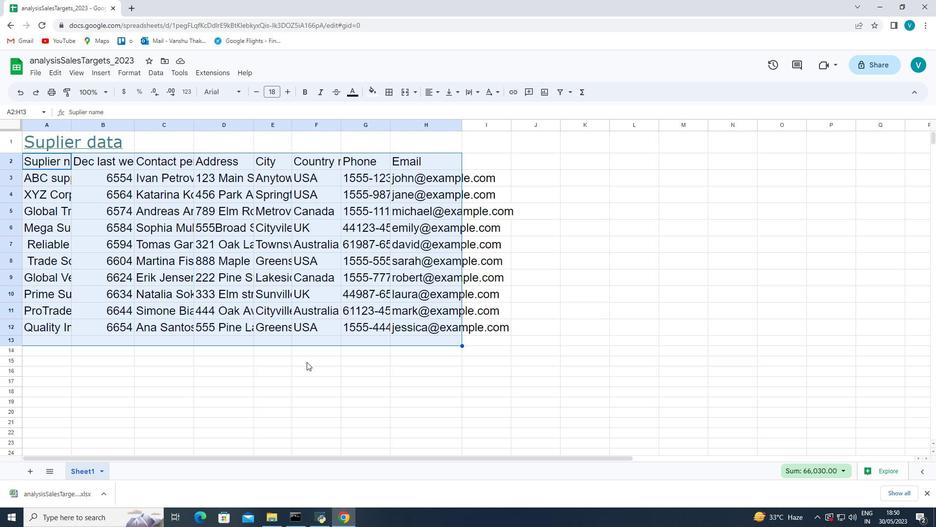 
Action: Mouse pressed left at (307, 369)
Screenshot: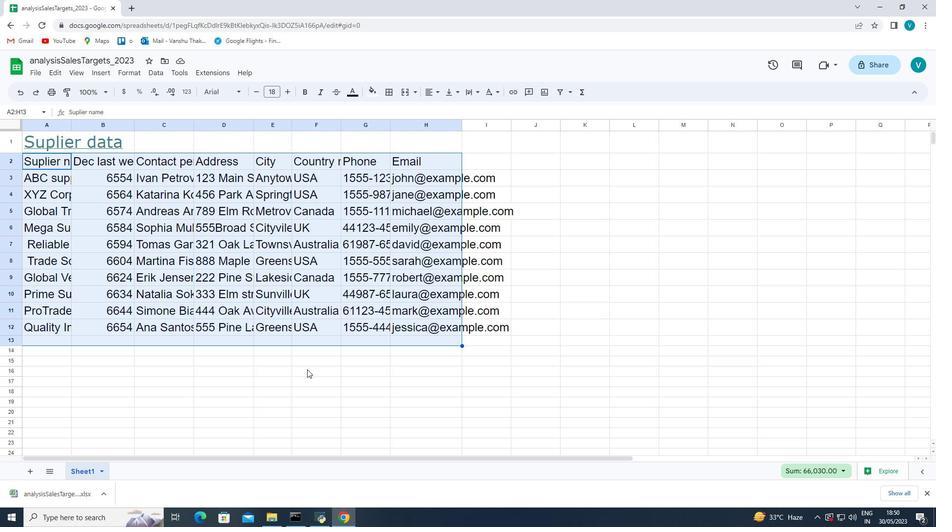 
Action: Mouse moved to (72, 122)
Screenshot: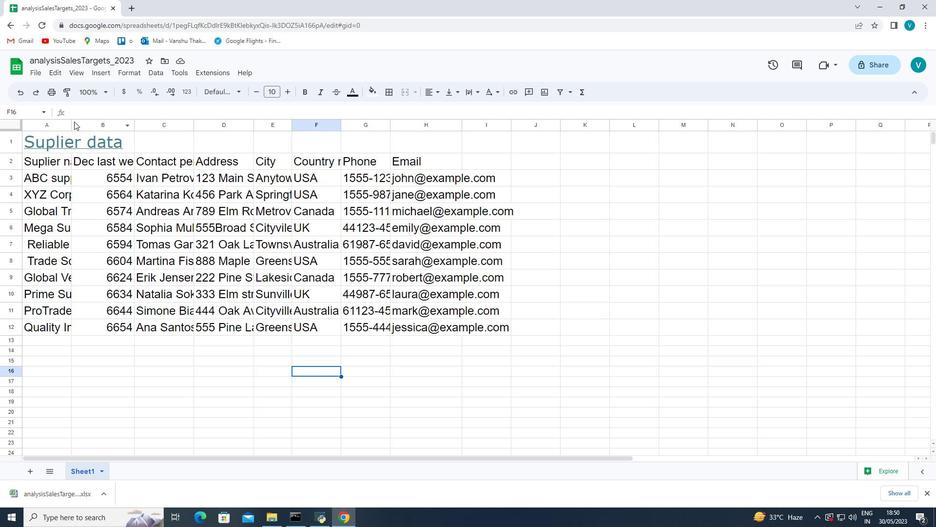 
Action: Mouse pressed left at (72, 122)
Screenshot: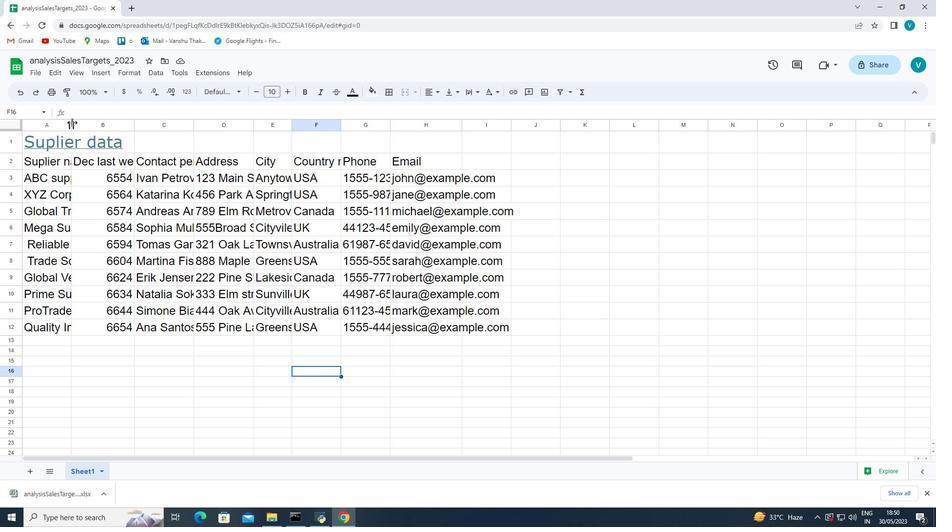 
Action: Mouse pressed left at (72, 122)
Screenshot: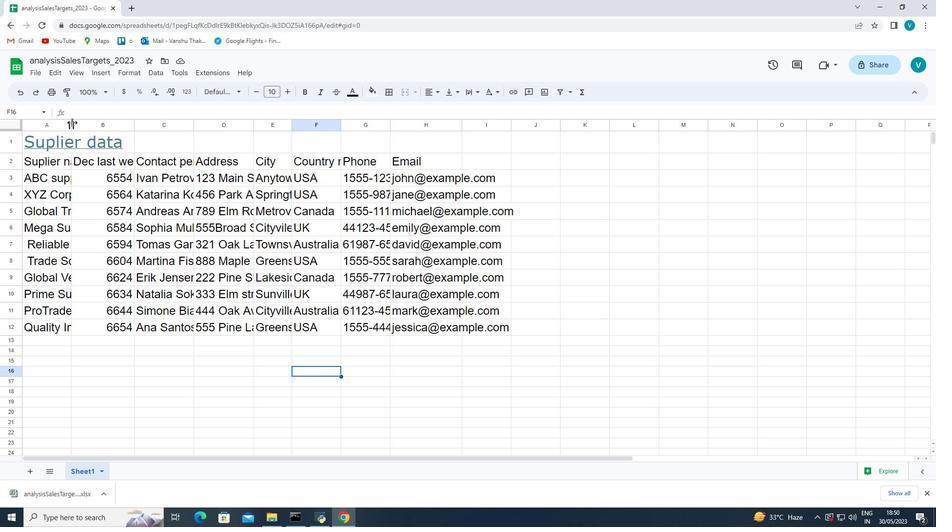 
Action: Mouse moved to (187, 123)
Screenshot: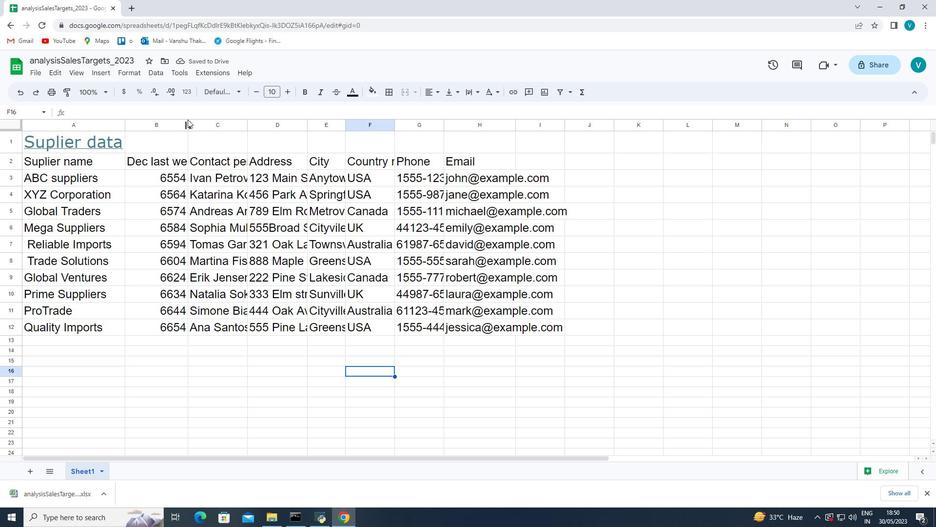 
Action: Mouse pressed left at (187, 123)
Screenshot: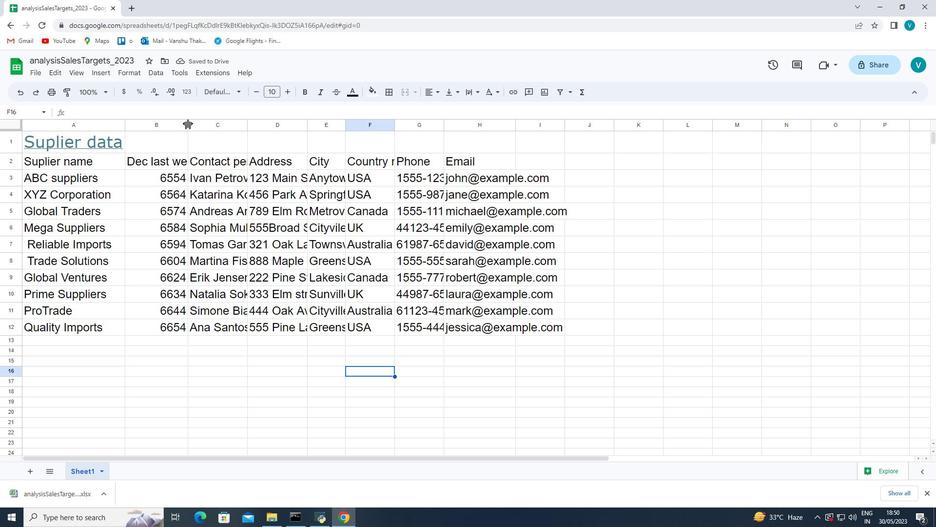 
Action: Mouse pressed left at (187, 123)
Screenshot: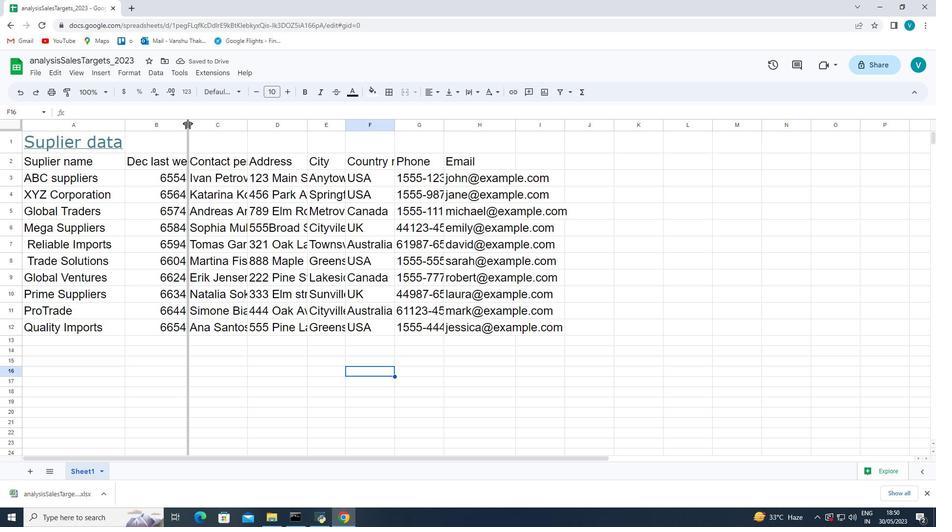 
Action: Mouse moved to (294, 122)
Screenshot: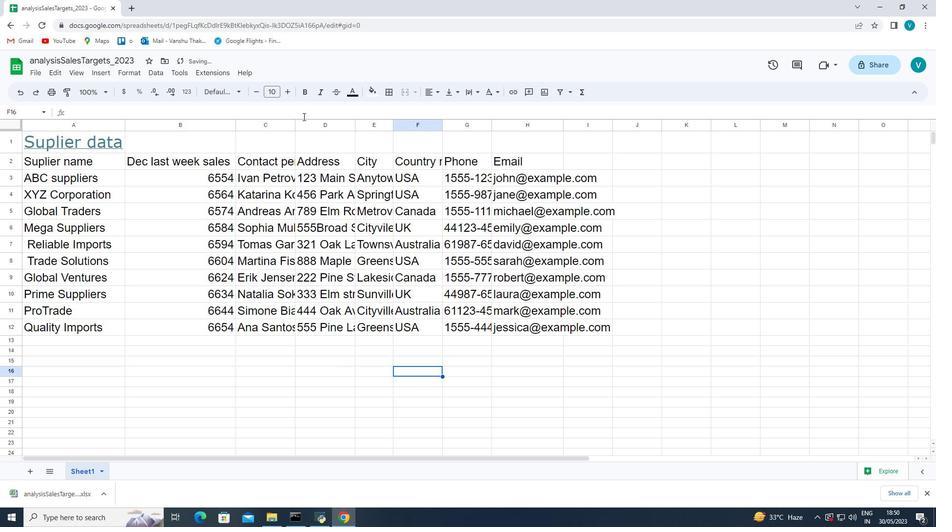 
Action: Mouse pressed left at (294, 122)
Screenshot: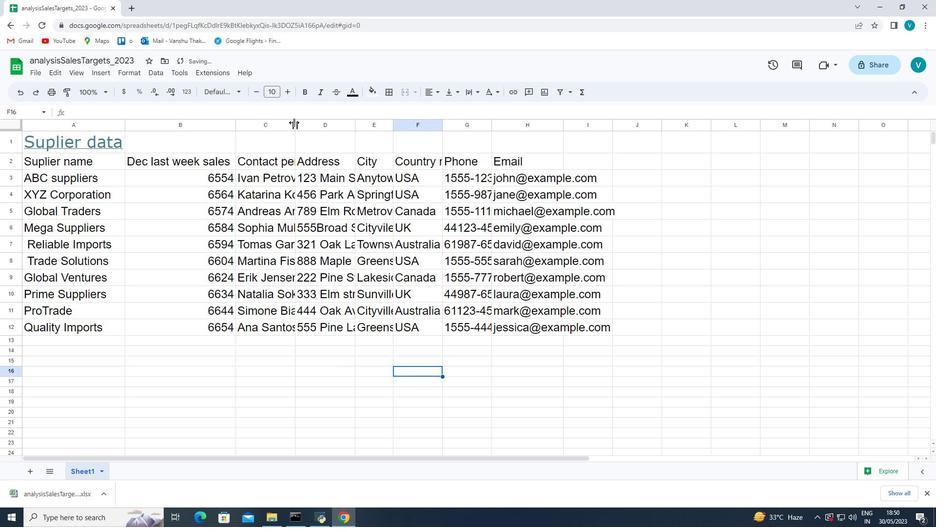 
Action: Mouse pressed left at (294, 122)
Screenshot: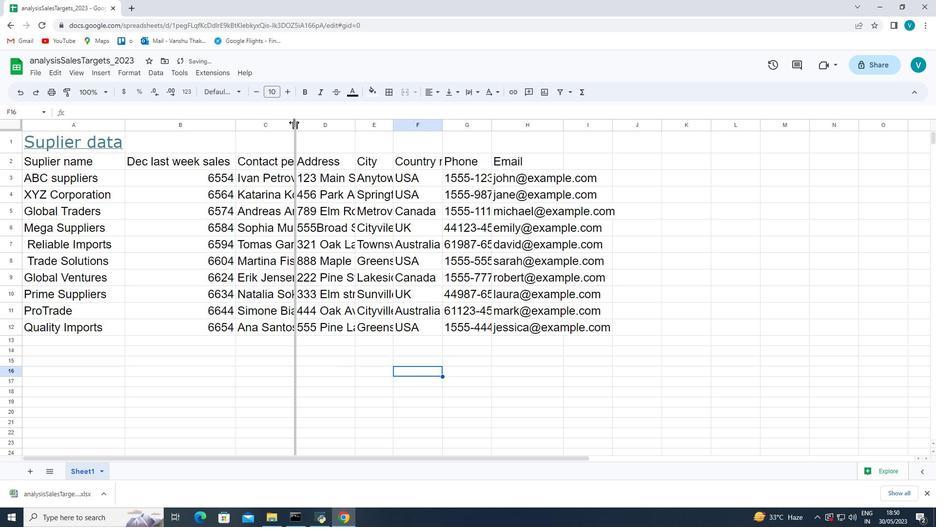 
Action: Mouse moved to (400, 122)
Screenshot: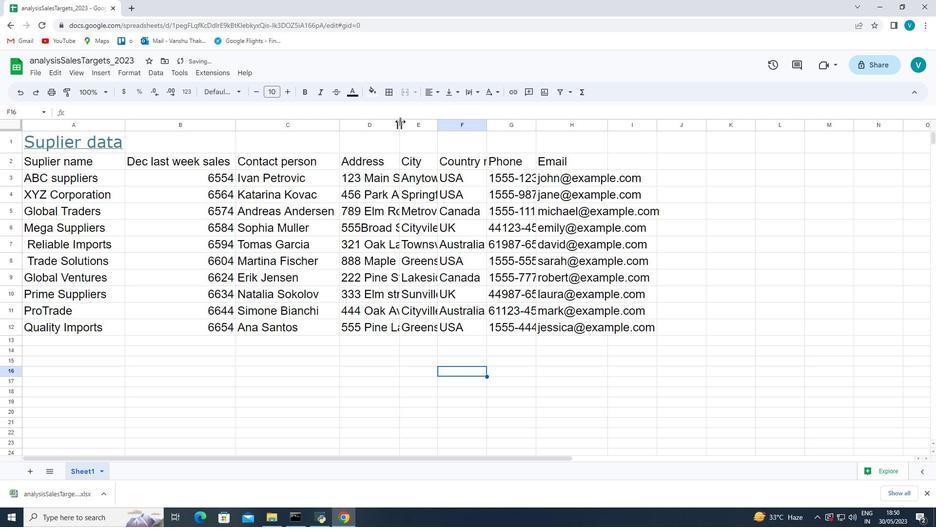 
Action: Mouse pressed left at (400, 122)
Screenshot: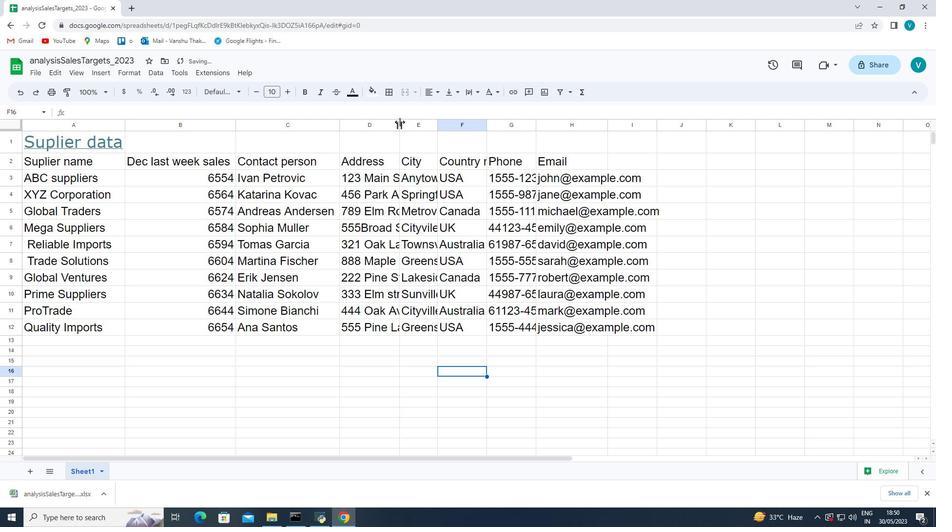 
Action: Mouse pressed left at (400, 122)
Screenshot: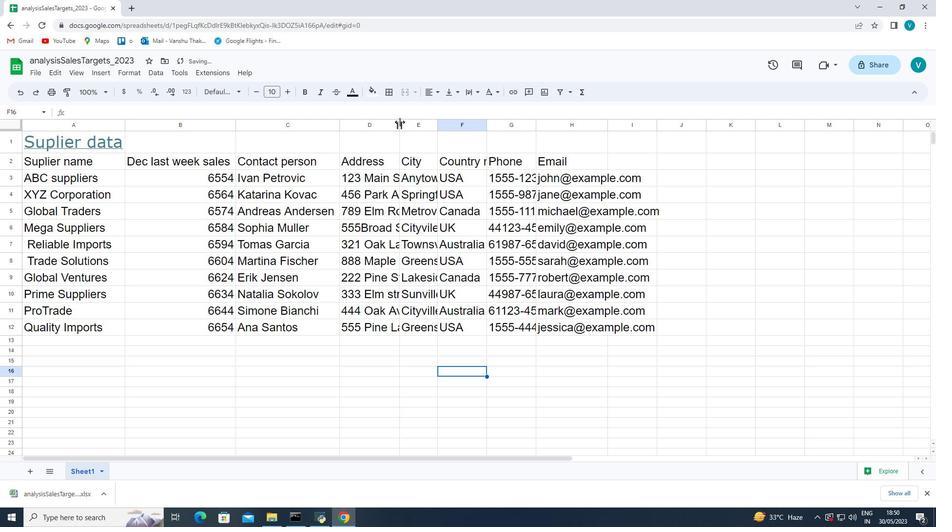 
Action: Mouse moved to (481, 122)
Screenshot: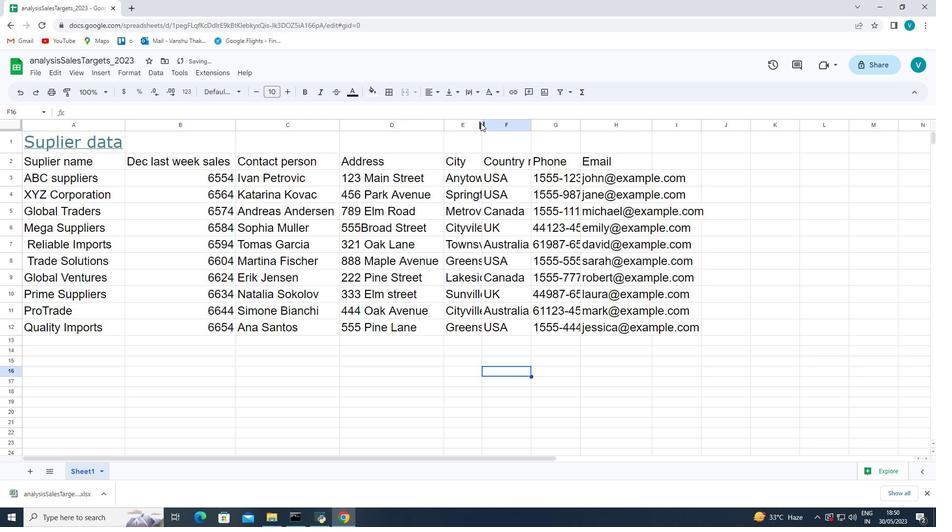 
Action: Mouse pressed left at (481, 122)
Screenshot: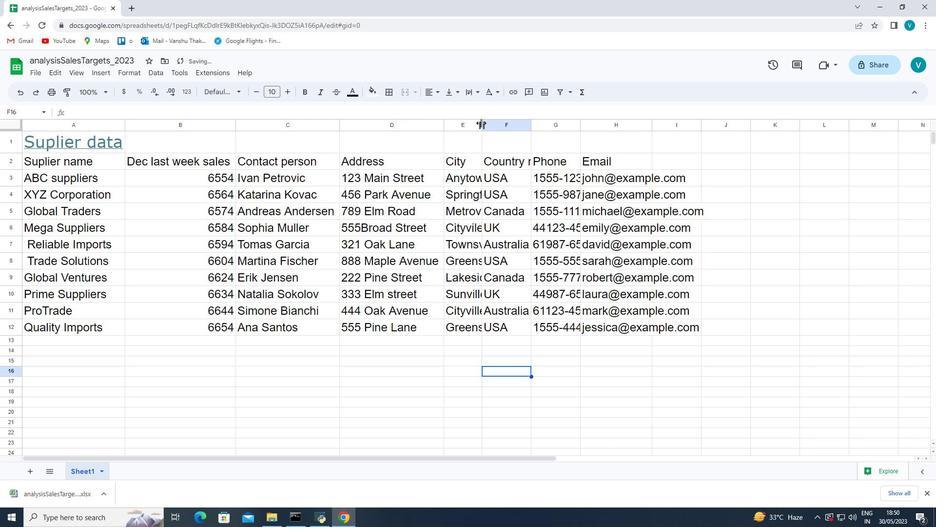 
Action: Mouse pressed left at (481, 122)
Screenshot: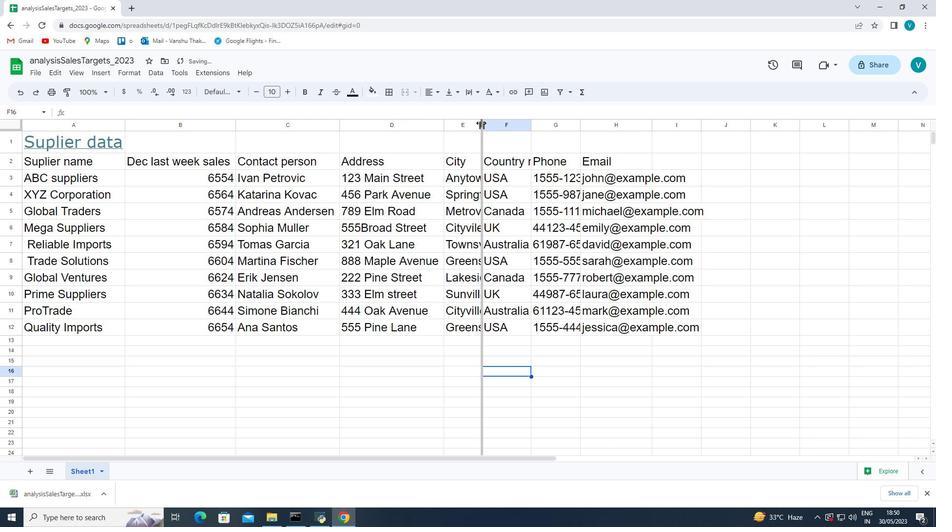 
Action: Mouse moved to (558, 122)
Screenshot: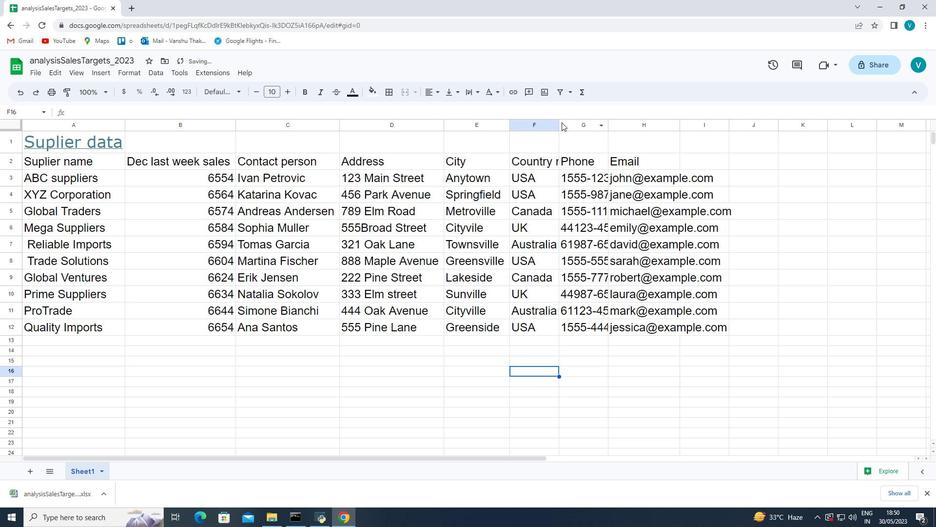 
Action: Mouse pressed left at (558, 122)
Screenshot: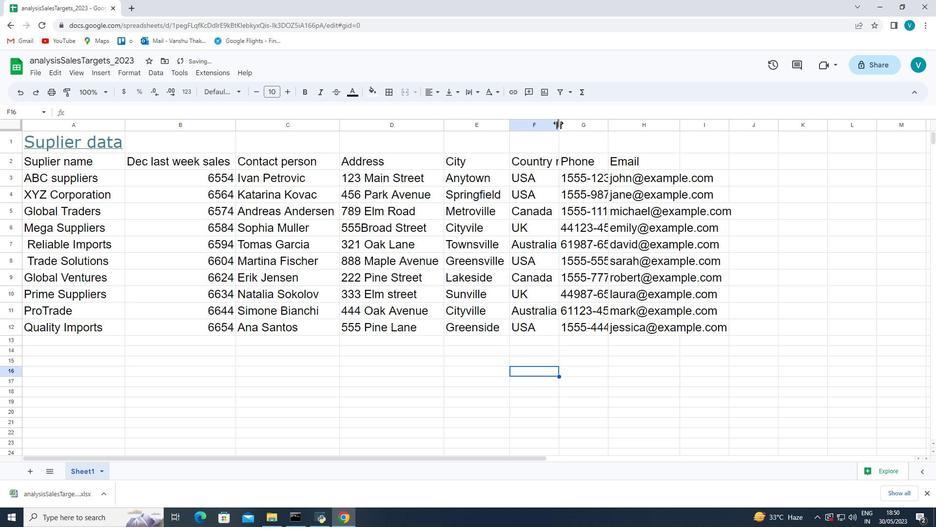 
Action: Mouse pressed left at (558, 122)
Screenshot: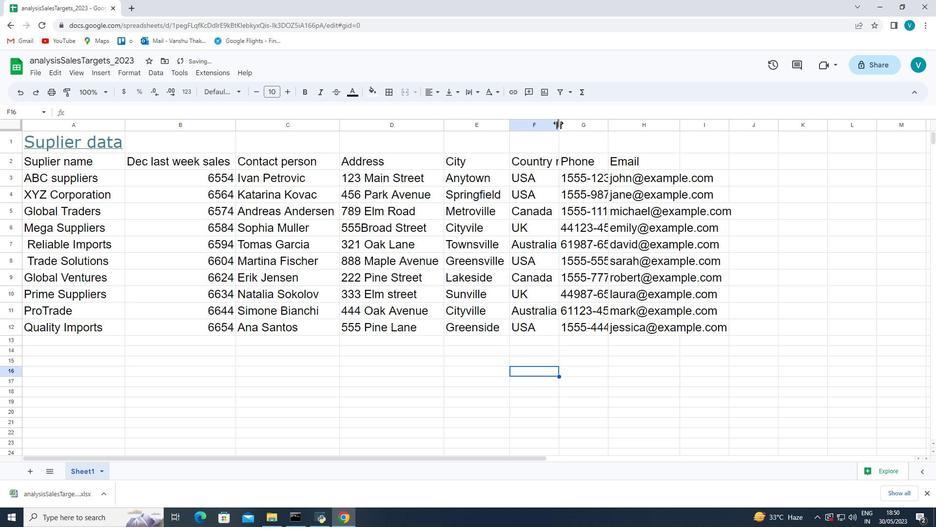 
Action: Mouse moved to (711, 122)
Screenshot: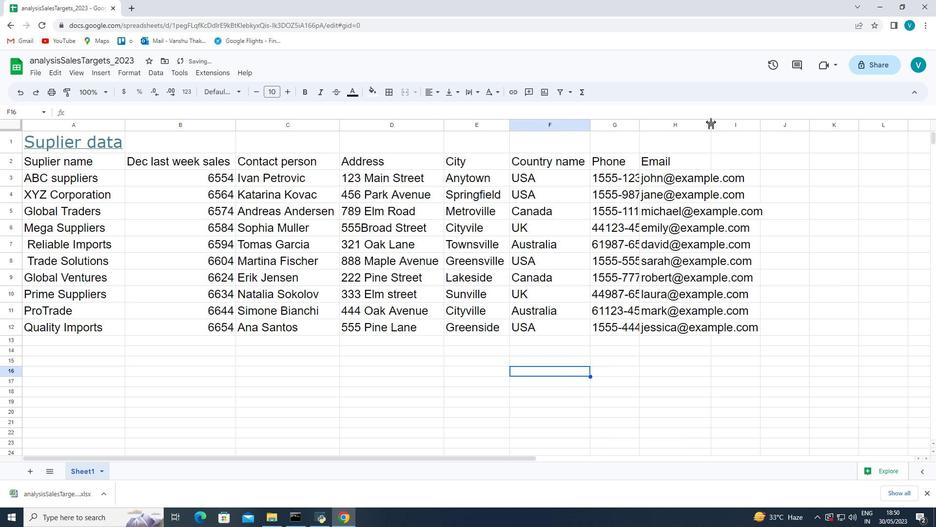 
Action: Mouse pressed left at (711, 122)
Screenshot: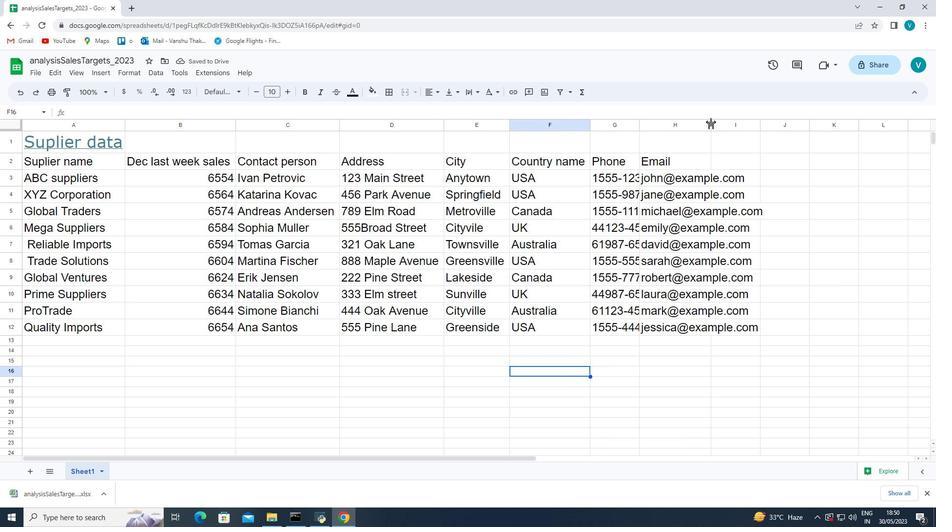 
Action: Mouse pressed left at (711, 122)
Screenshot: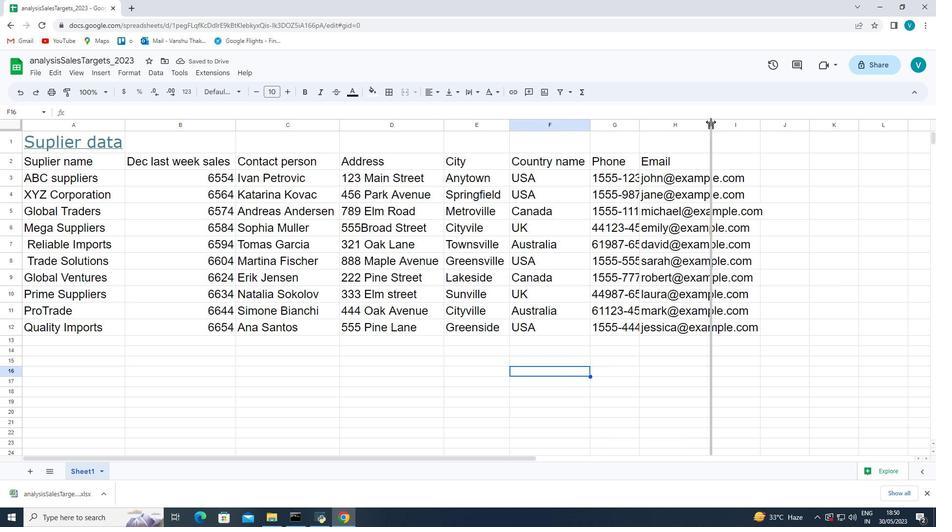 
Action: Mouse moved to (639, 124)
Screenshot: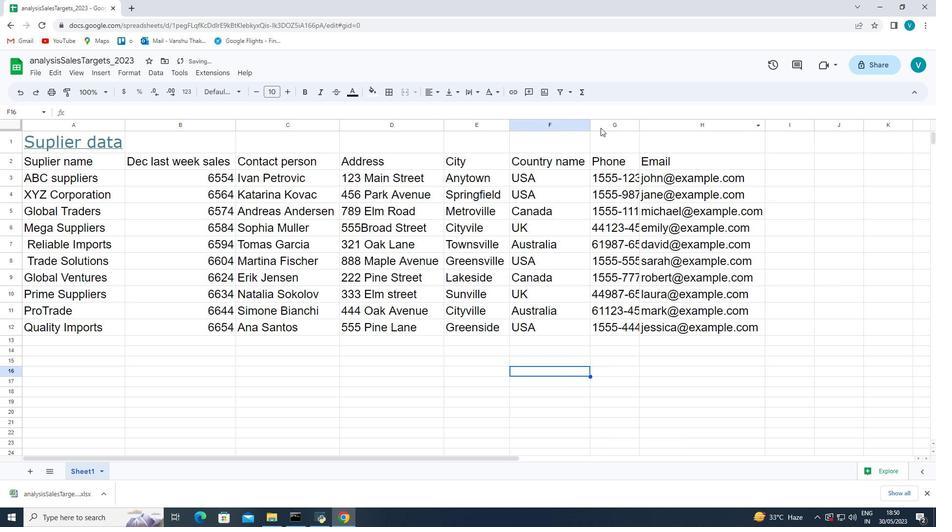 
Action: Mouse pressed left at (639, 124)
Screenshot: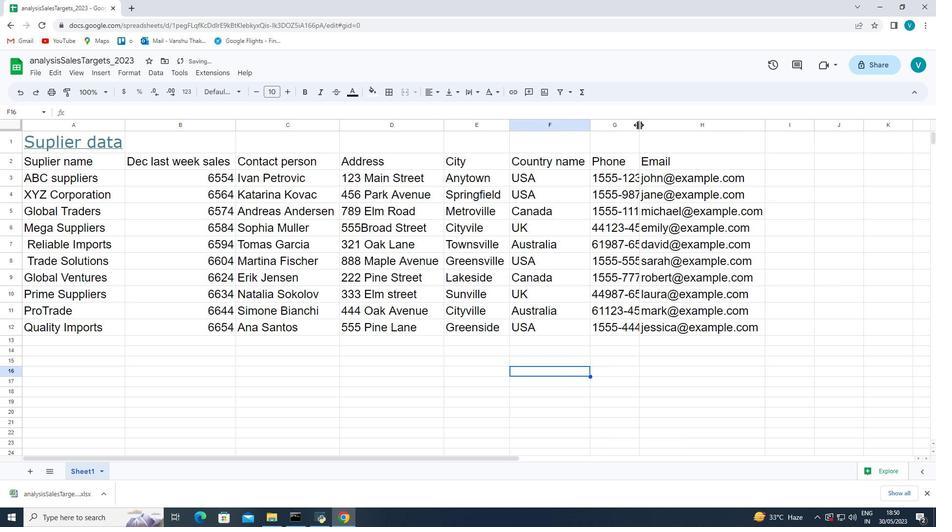 
Action: Mouse pressed left at (639, 124)
Screenshot: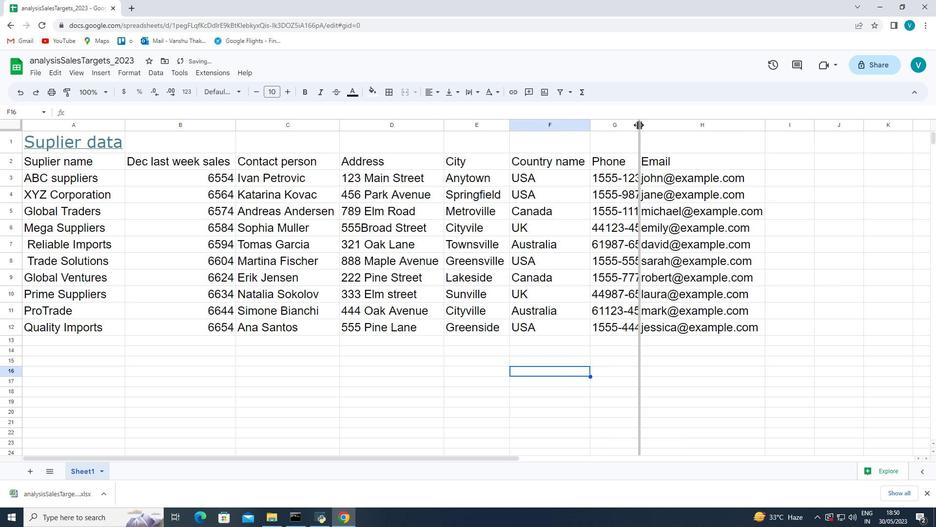 
Action: Mouse moved to (207, 381)
Screenshot: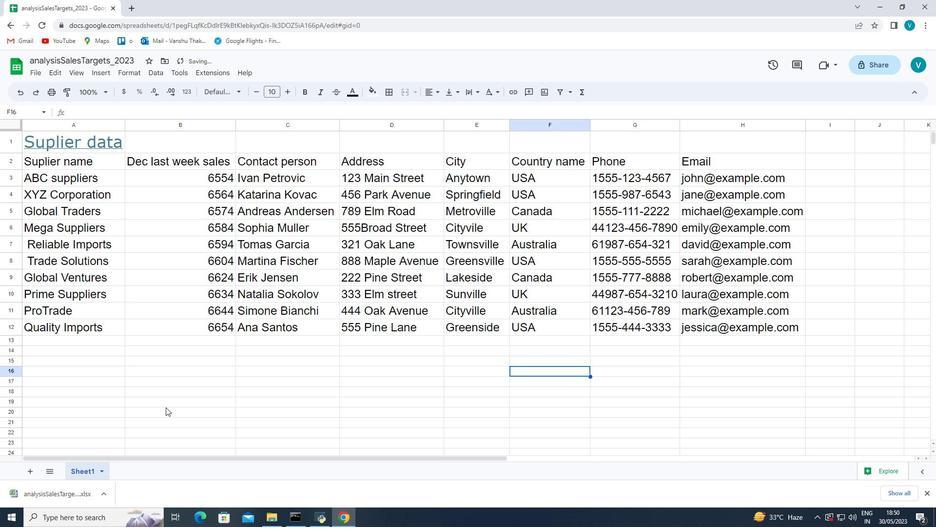 
Action: Mouse pressed left at (207, 381)
Screenshot: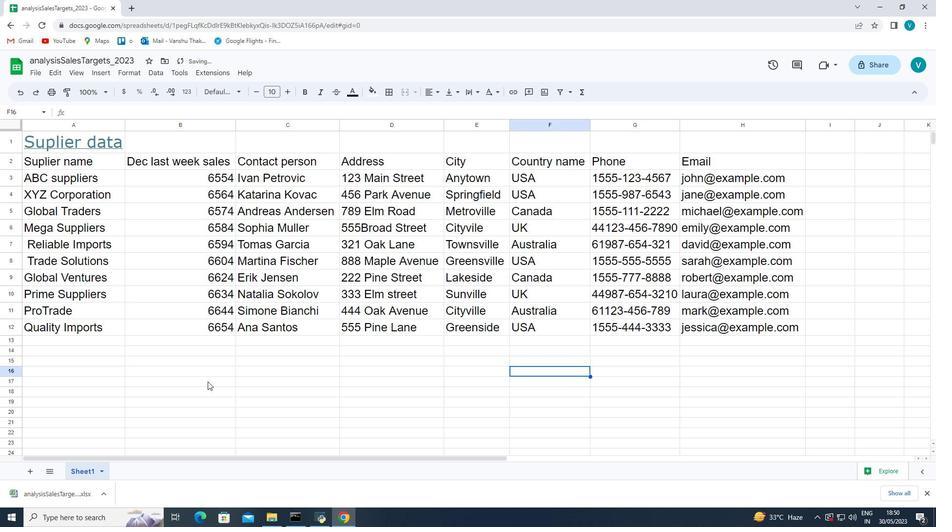 
Action: Mouse moved to (30, 143)
Screenshot: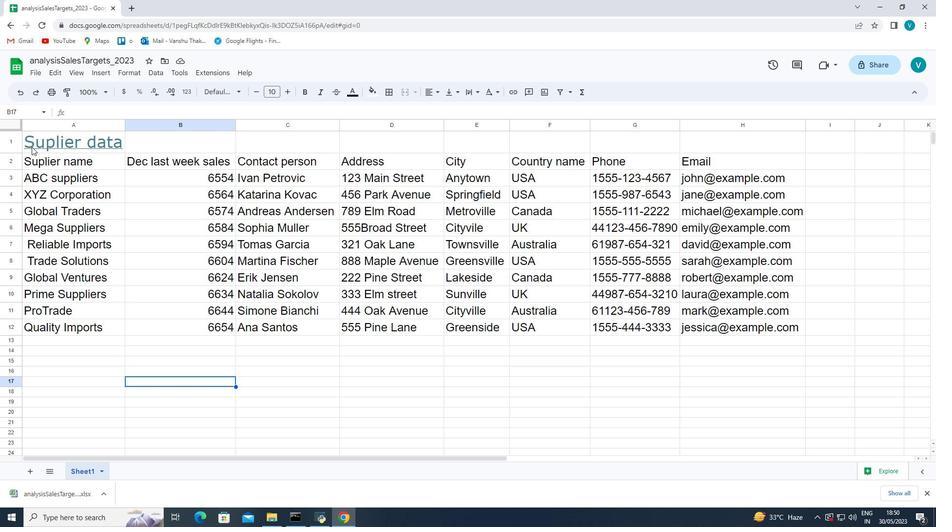 
Action: Mouse pressed left at (30, 143)
Screenshot: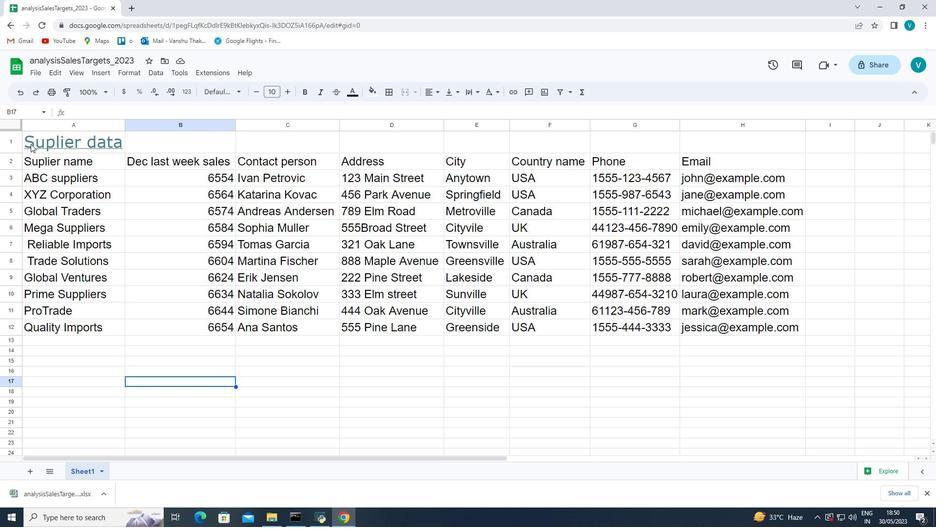 
Action: Mouse moved to (426, 97)
Screenshot: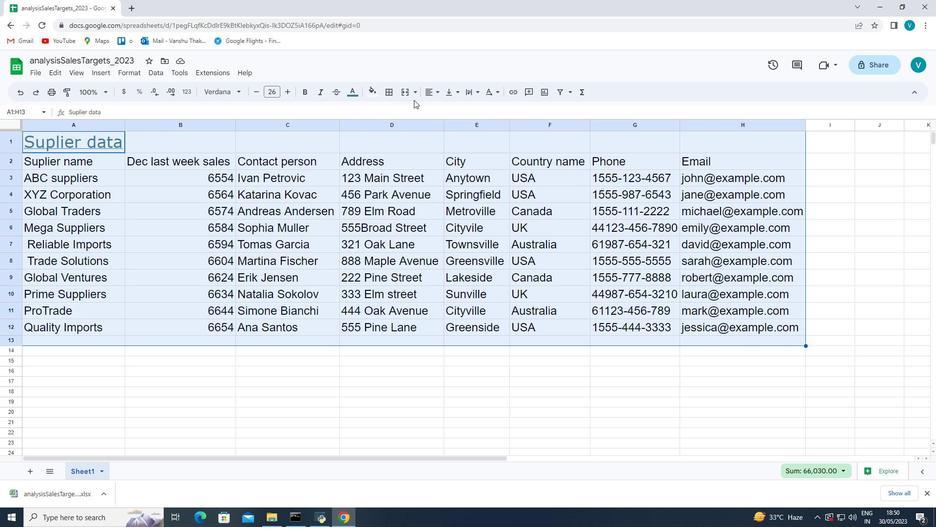 
Action: Mouse pressed left at (426, 97)
Screenshot: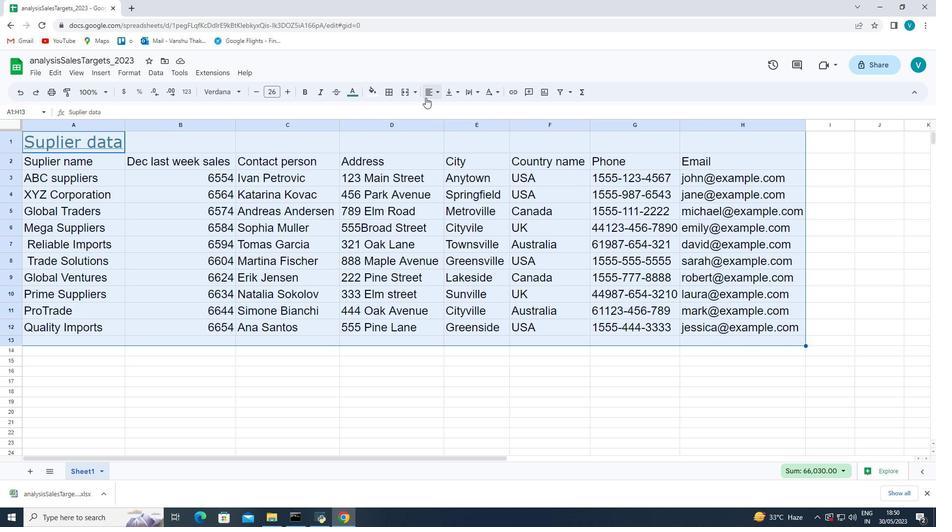 
Action: Mouse moved to (449, 111)
Screenshot: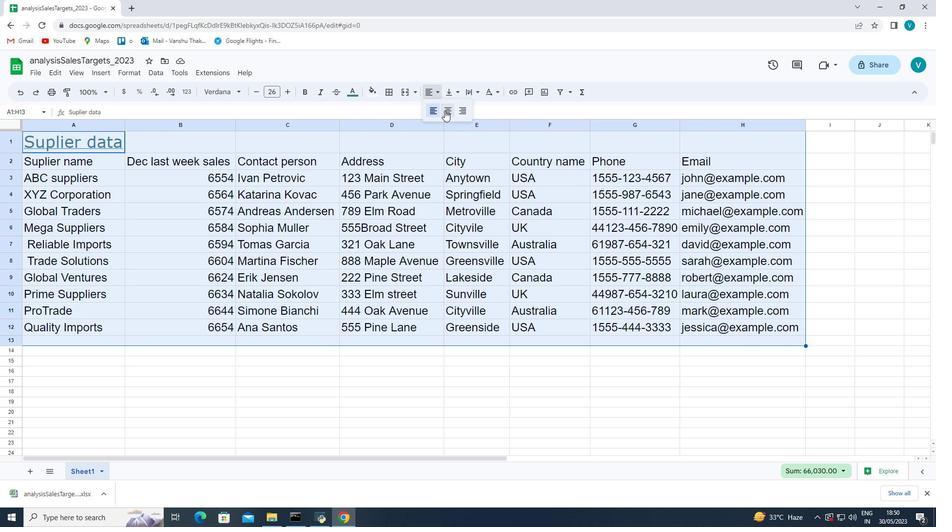
Action: Mouse pressed left at (449, 111)
Screenshot: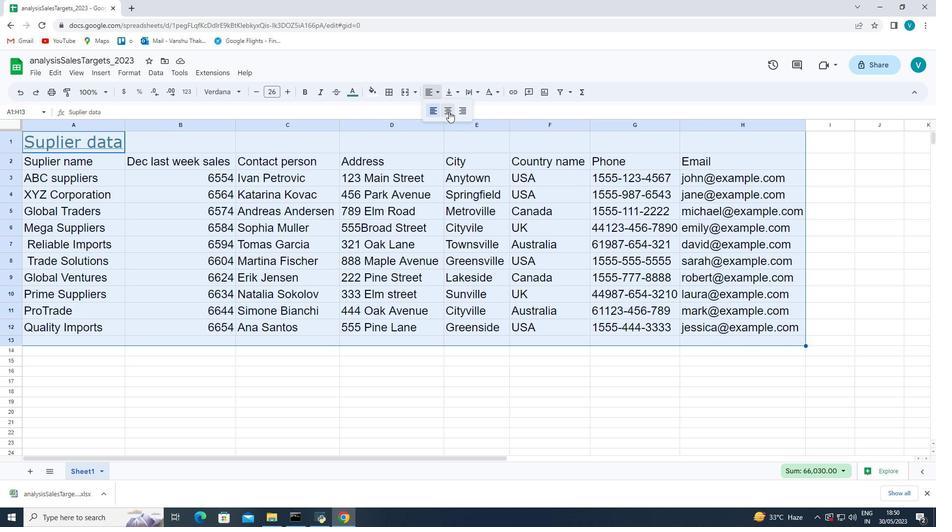 
Action: Mouse moved to (188, 393)
Screenshot: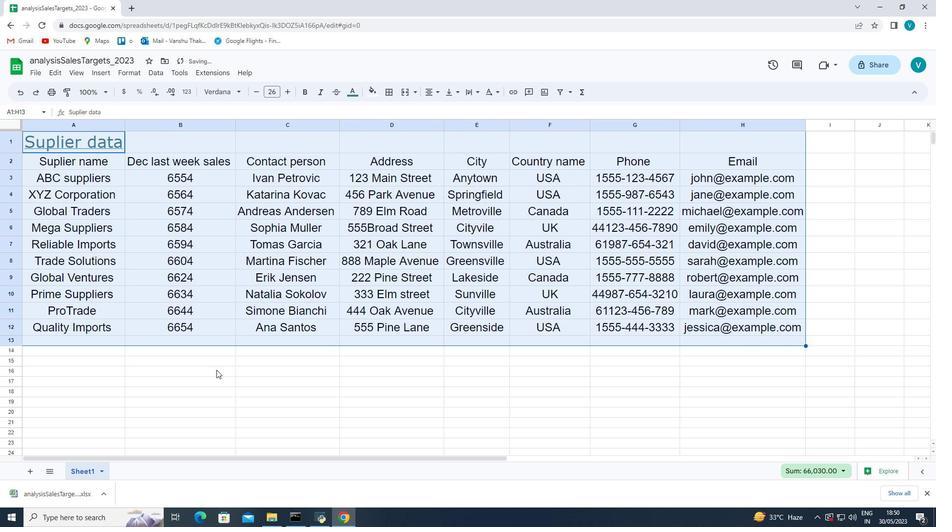 
Action: Mouse pressed left at (188, 393)
Screenshot: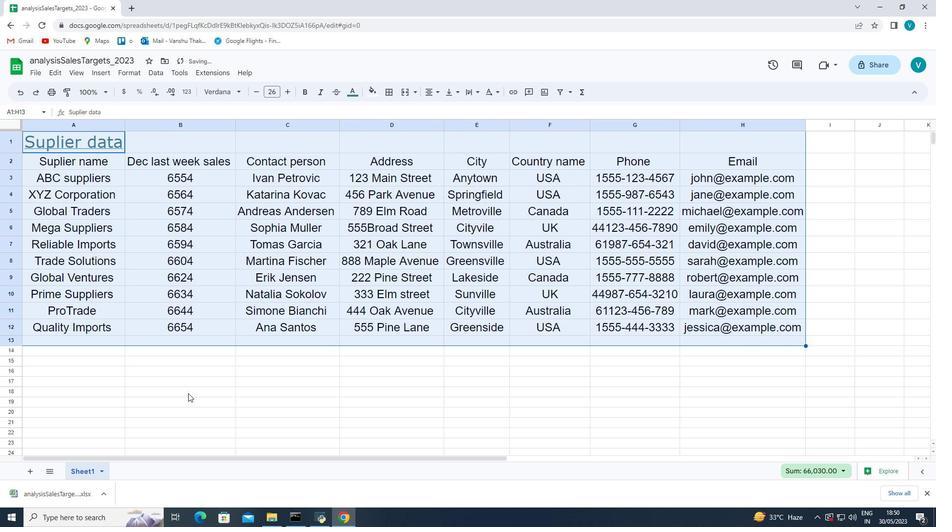 
Action: Mouse moved to (194, 351)
Screenshot: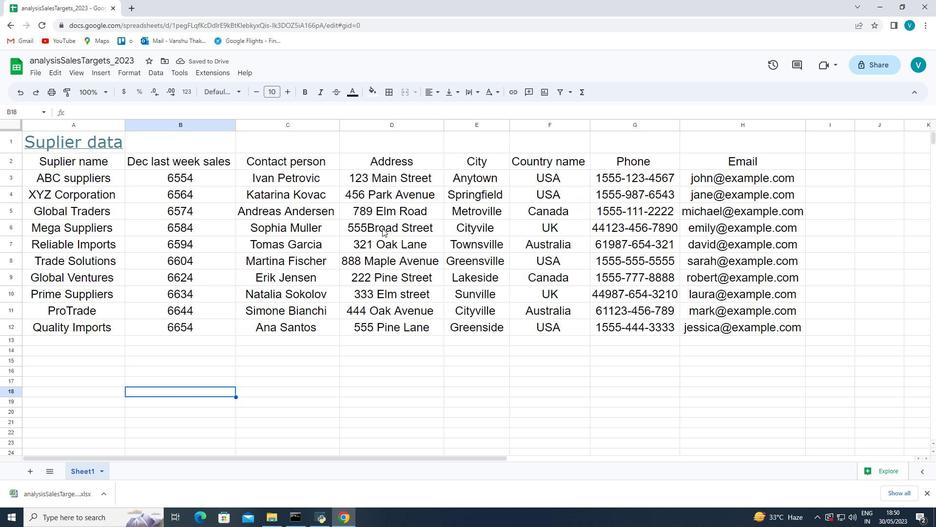 
Action: Mouse scrolled (194, 352) with delta (0, 0)
Screenshot: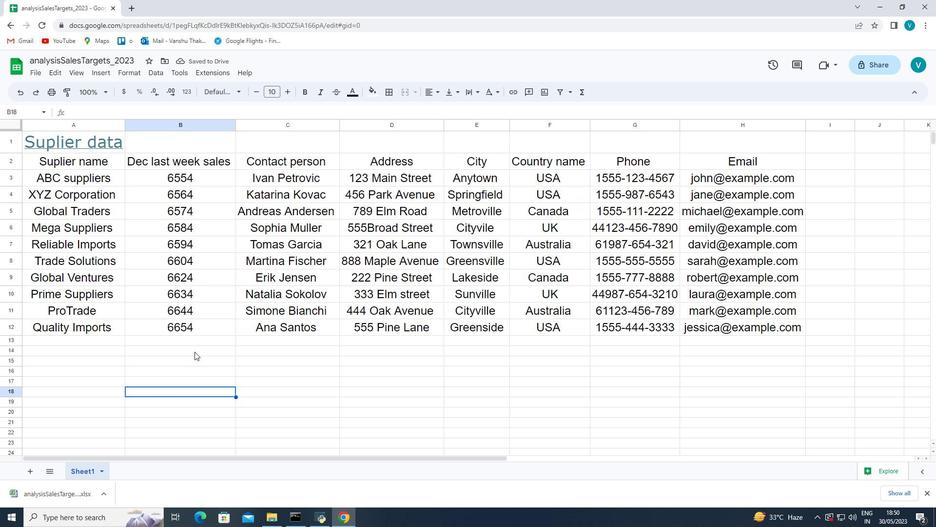 
Action: Mouse scrolled (194, 352) with delta (0, 0)
Screenshot: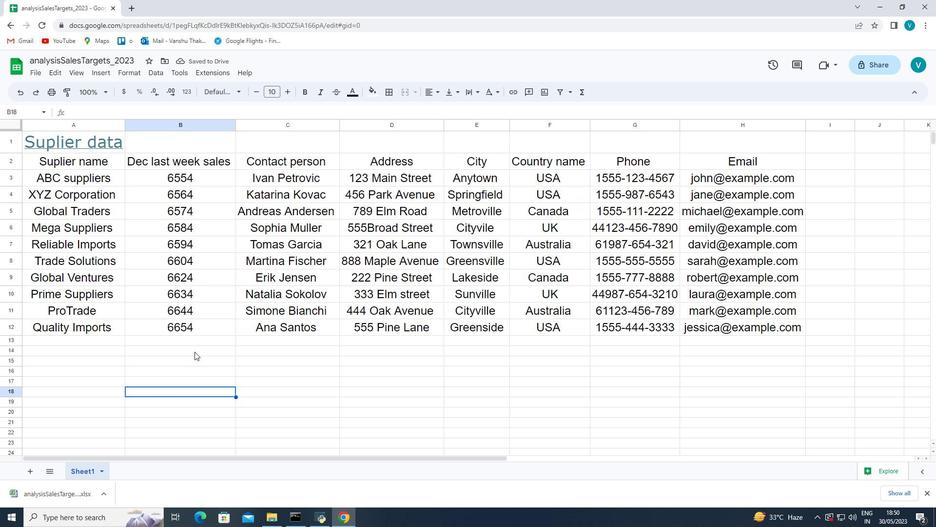 
Action: Mouse scrolled (194, 352) with delta (0, 0)
Screenshot: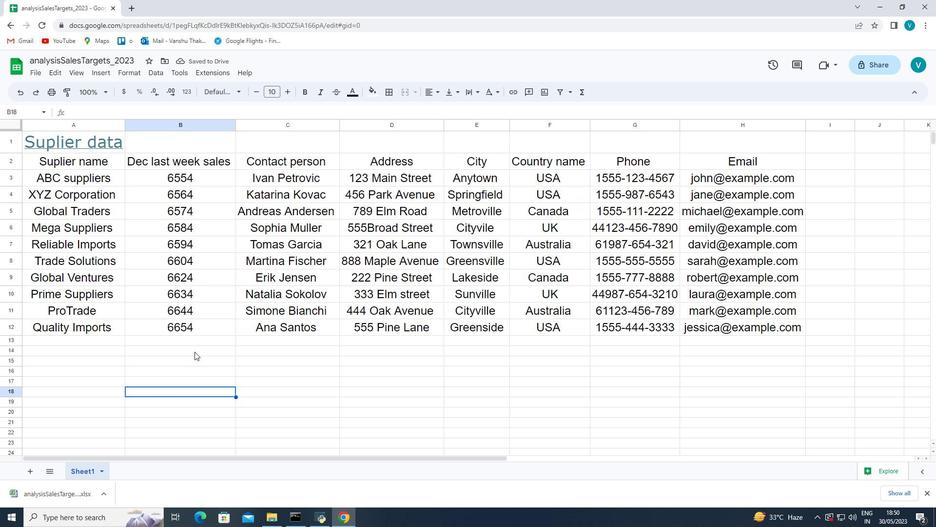 
Action: Mouse scrolled (194, 352) with delta (0, 0)
Screenshot: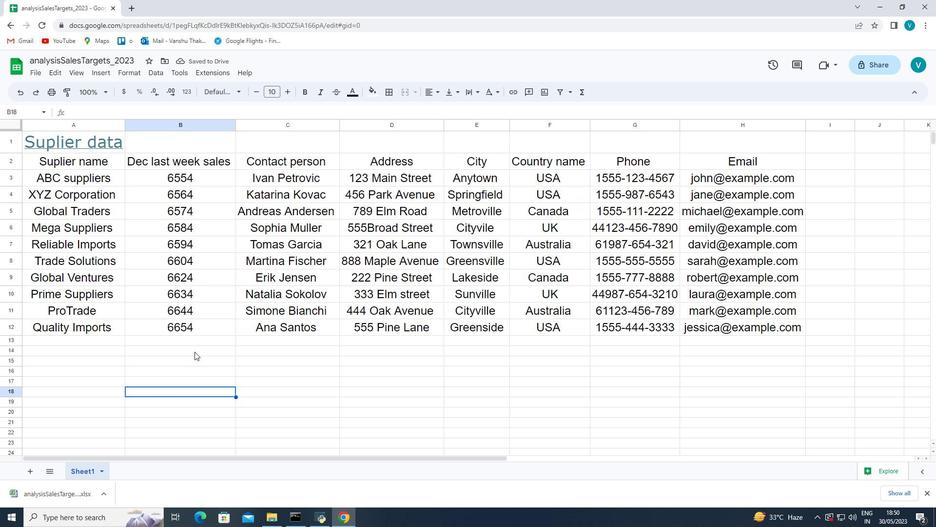 
Action: Mouse moved to (203, 215)
Screenshot: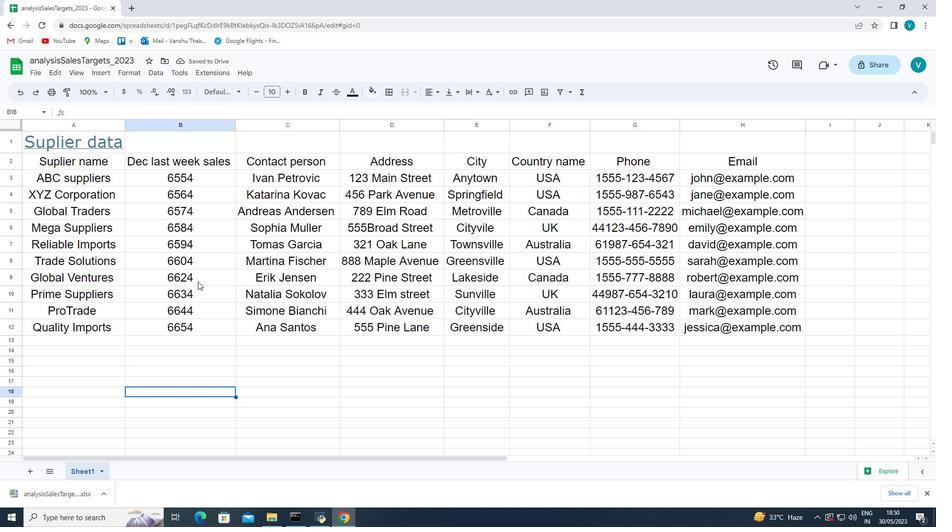 
Action: Mouse scrolled (203, 215) with delta (0, 0)
Screenshot: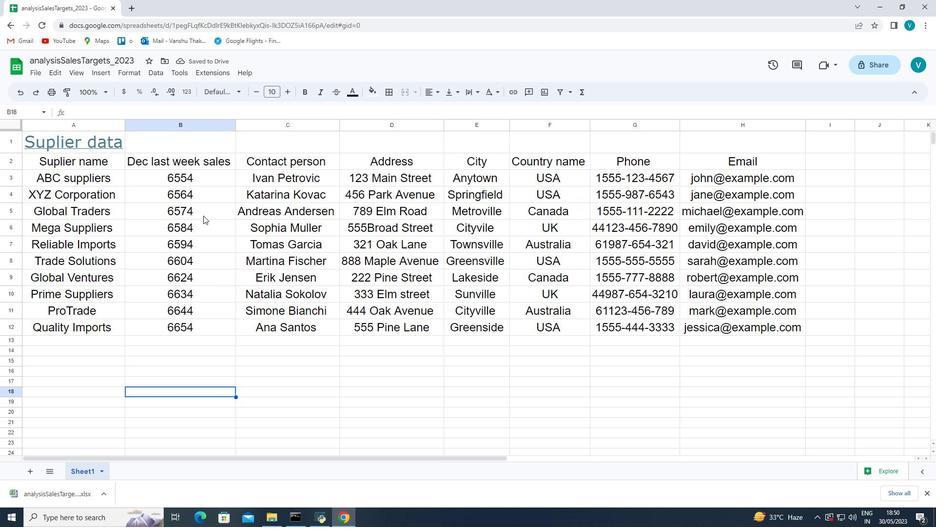 
Action: Mouse scrolled (203, 215) with delta (0, 0)
Screenshot: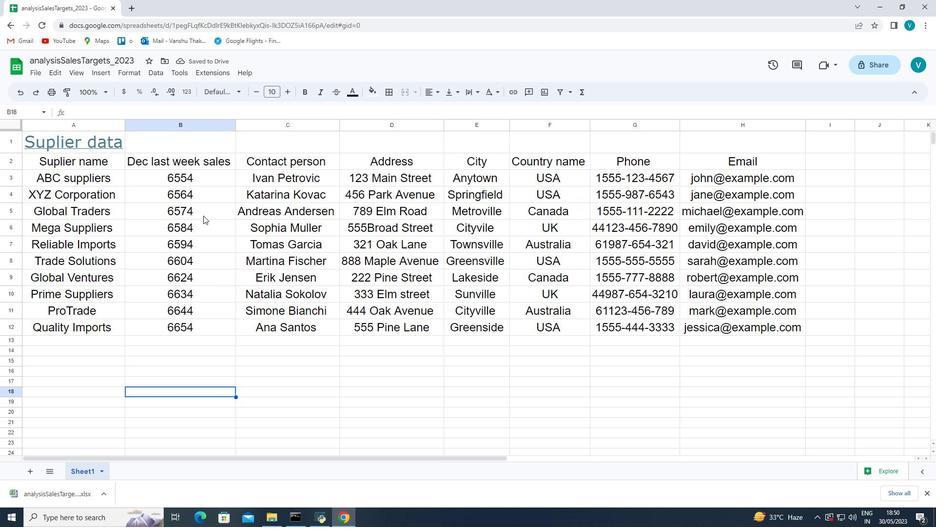 
Action: Mouse scrolled (203, 215) with delta (0, 0)
Screenshot: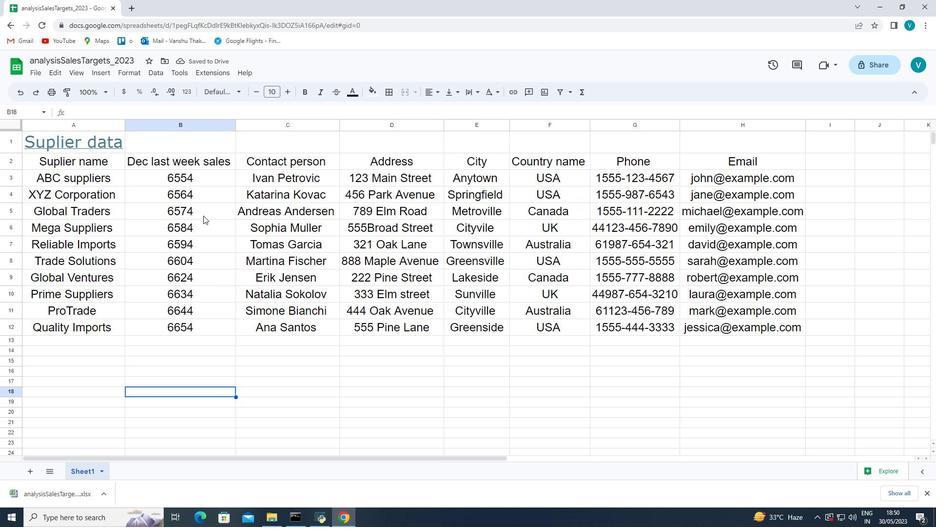 
Action: Mouse scrolled (203, 215) with delta (0, 0)
Screenshot: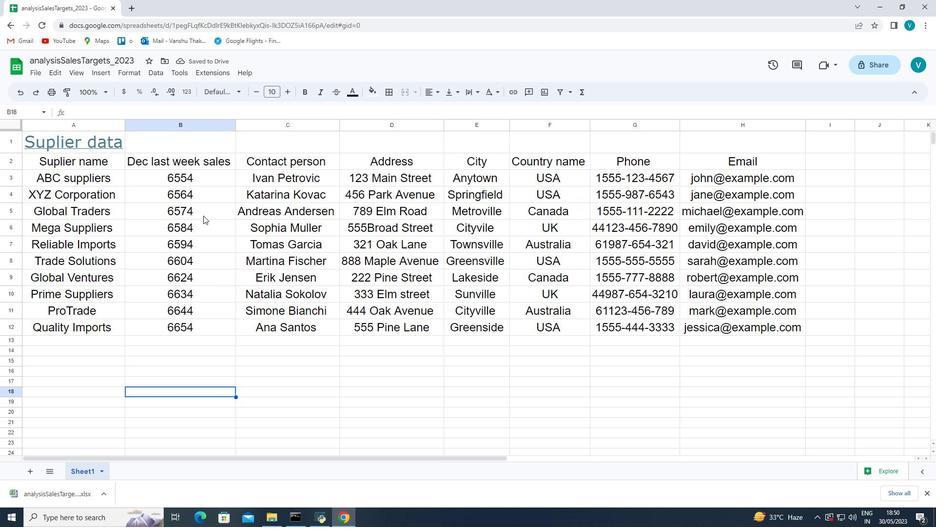 
Action: Mouse moved to (203, 215)
Screenshot: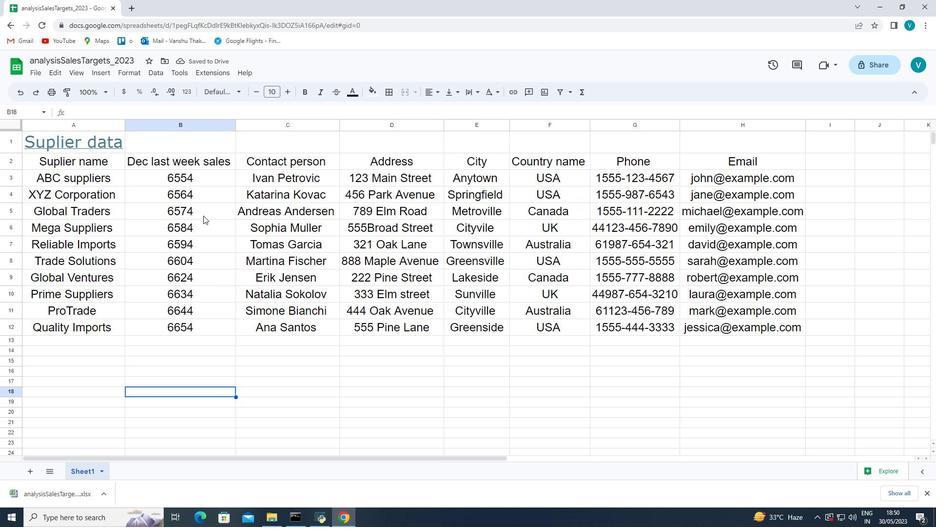 
Action: Mouse scrolled (203, 215) with delta (0, 0)
Screenshot: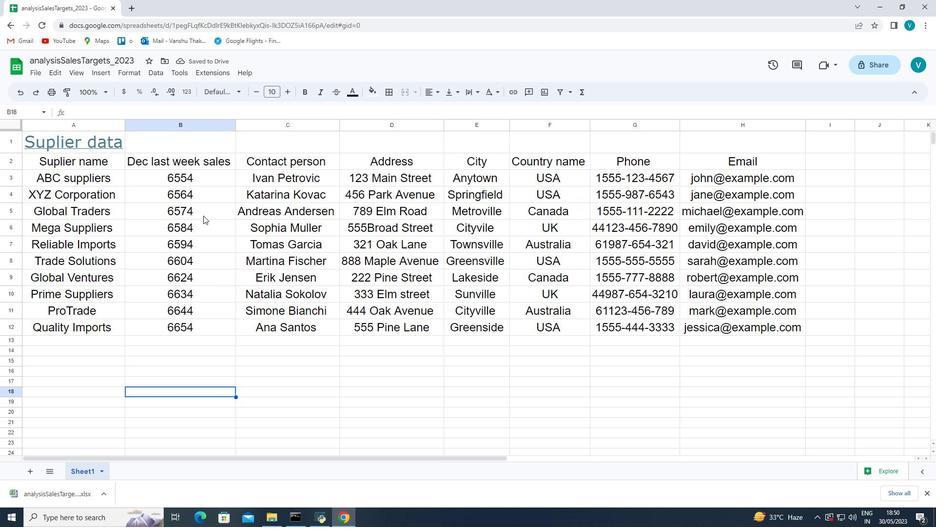 
Action: Mouse moved to (205, 228)
Screenshot: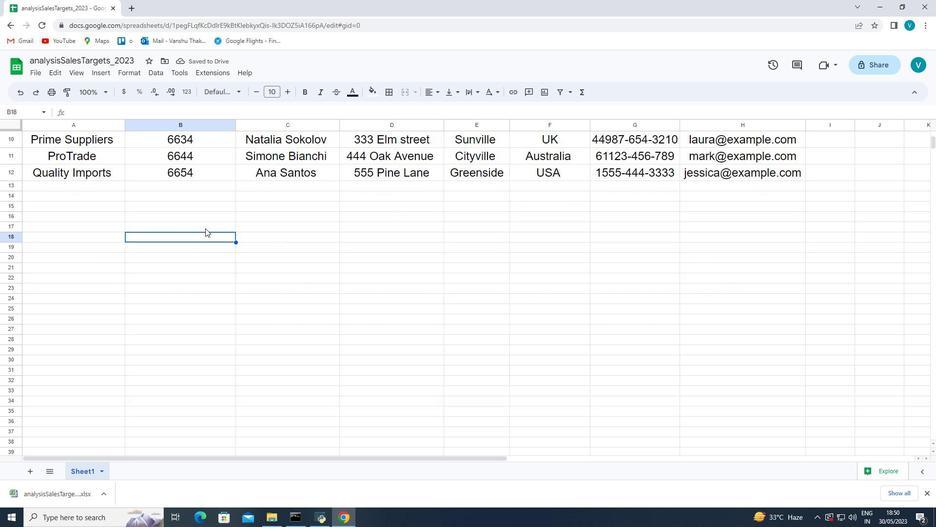 
Action: Mouse scrolled (205, 228) with delta (0, 0)
Screenshot: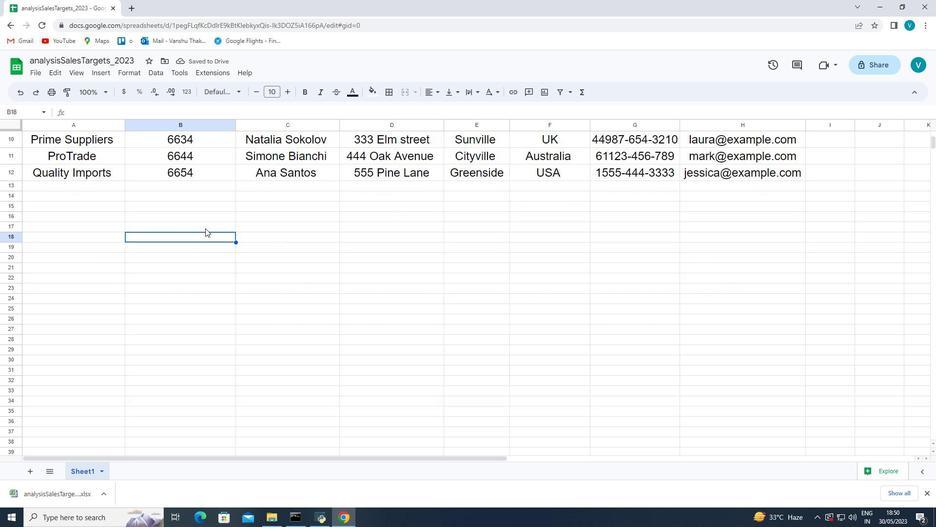 
Action: Mouse scrolled (205, 228) with delta (0, 0)
Screenshot: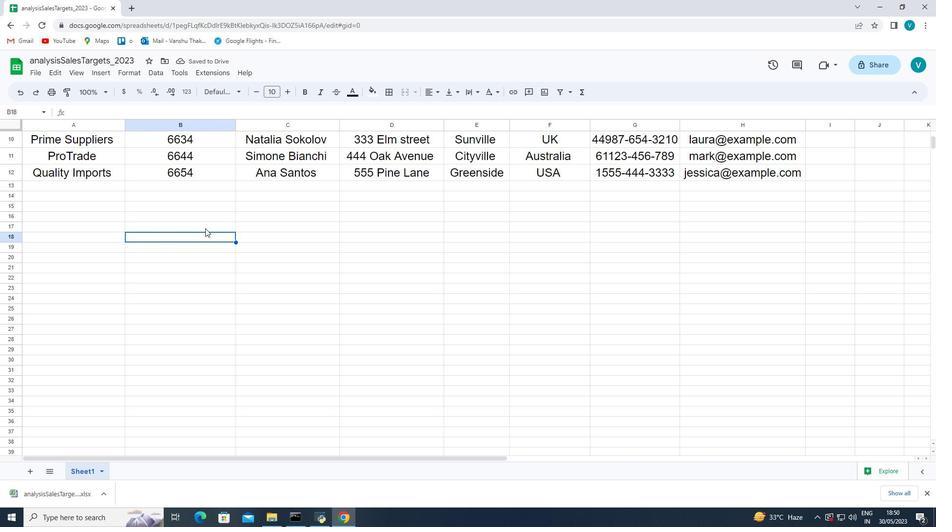 
Action: Mouse scrolled (205, 228) with delta (0, 0)
Screenshot: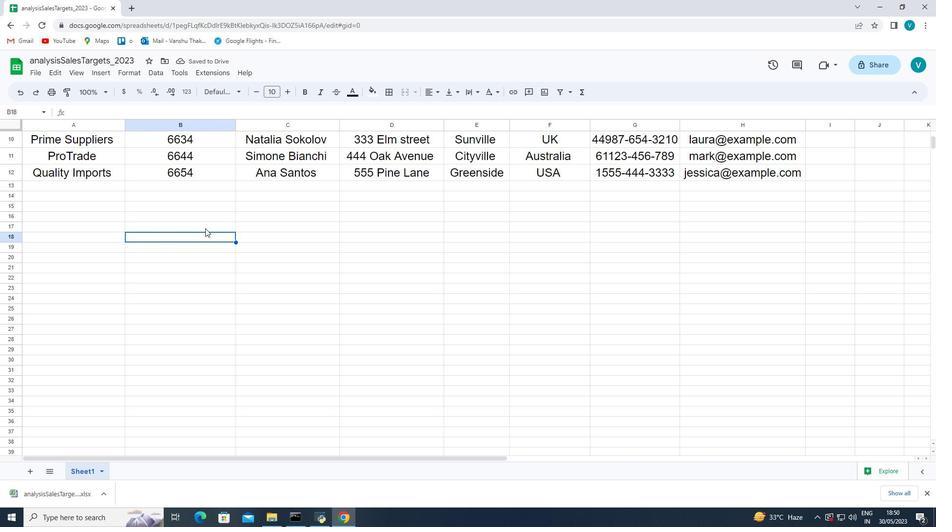 
Action: Mouse scrolled (205, 228) with delta (0, 0)
Screenshot: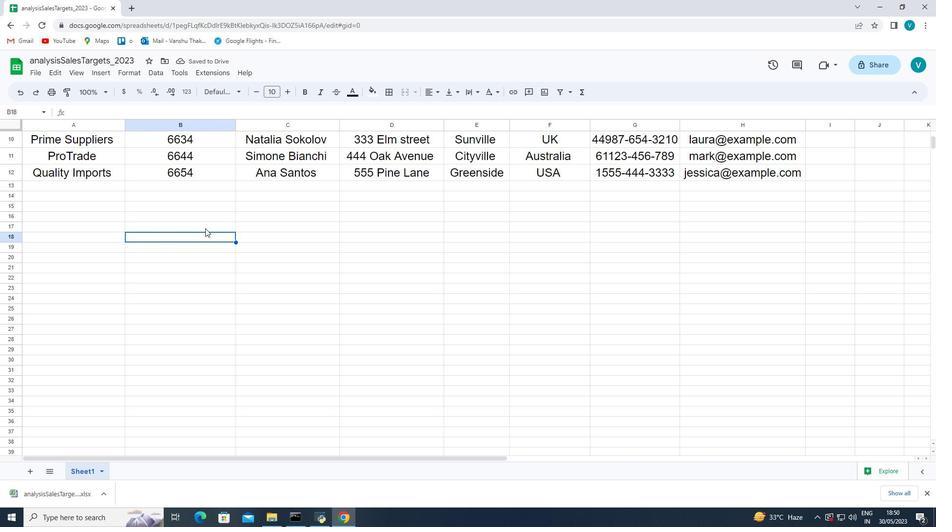 
Action: Mouse moved to (205, 234)
Screenshot: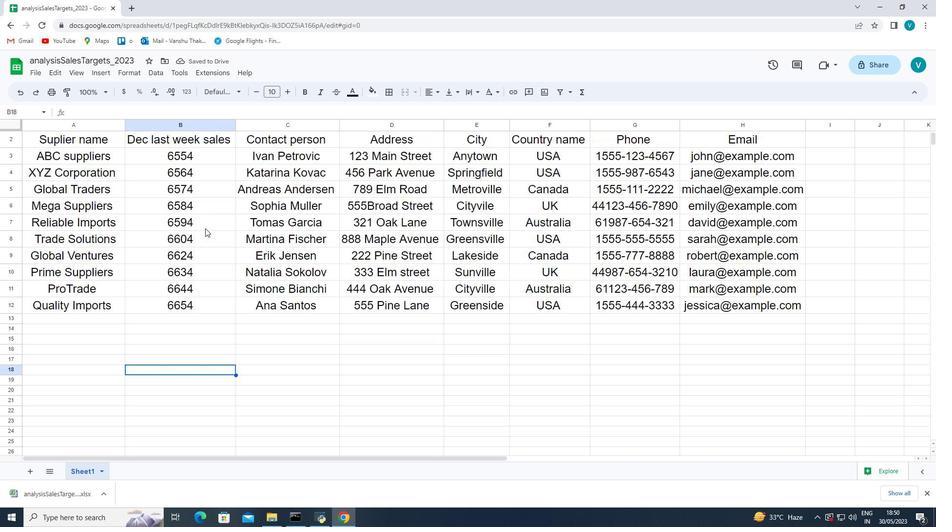 
Action: Mouse scrolled (205, 235) with delta (0, 0)
Screenshot: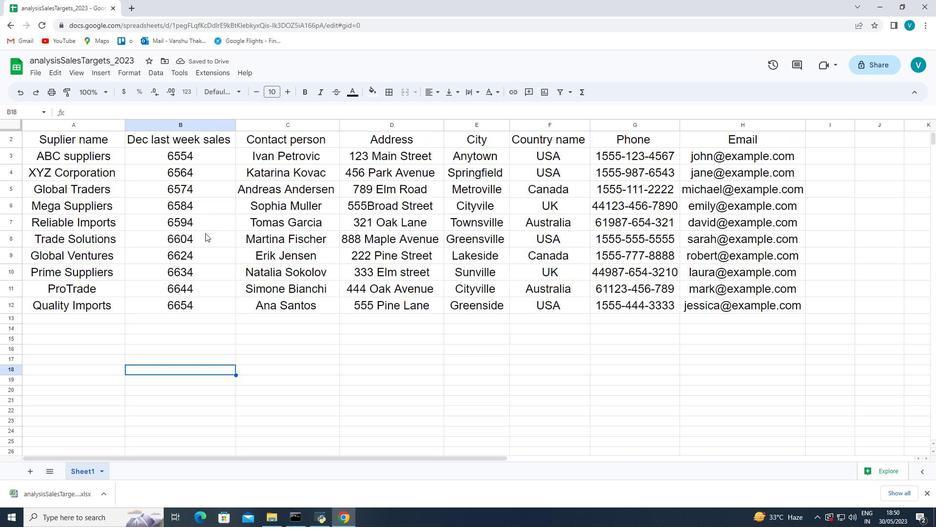 
Action: Mouse scrolled (205, 235) with delta (0, 0)
Screenshot: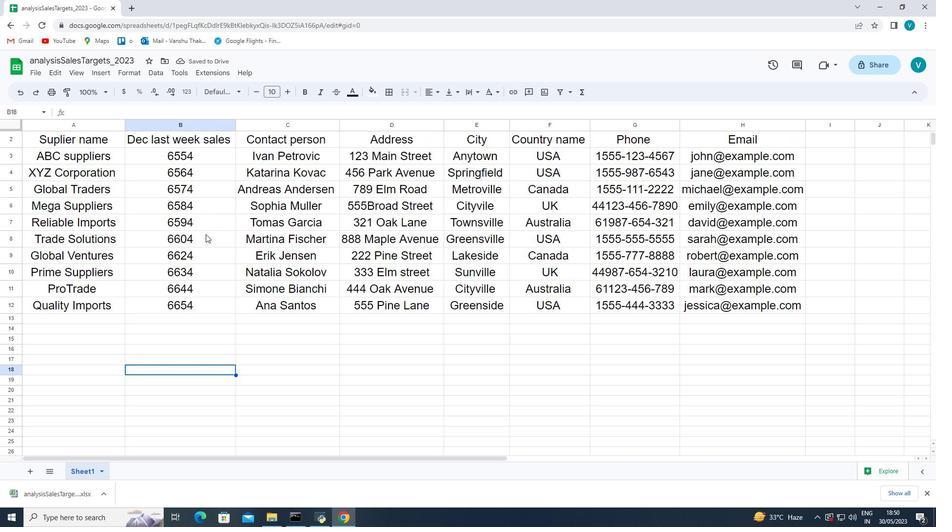
Action: Mouse scrolled (205, 235) with delta (0, 0)
Screenshot: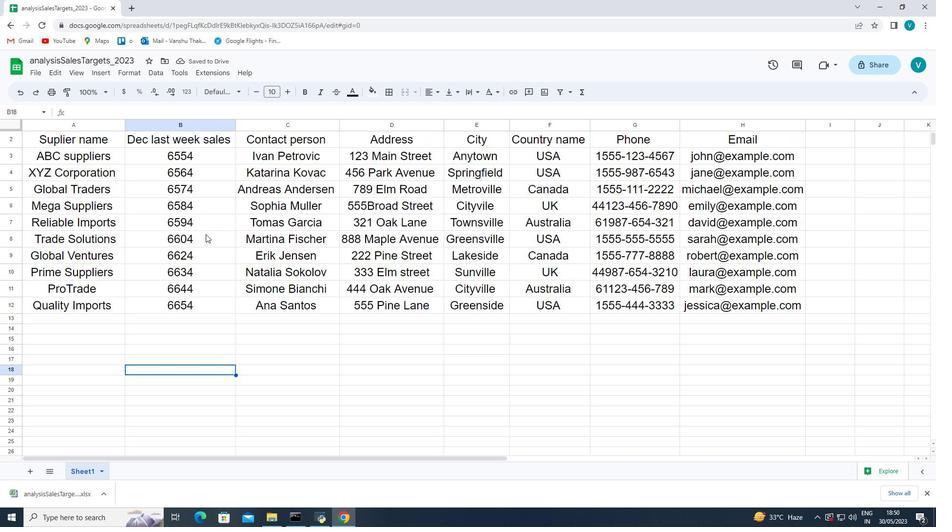 
Action: Mouse scrolled (205, 235) with delta (0, 0)
Screenshot: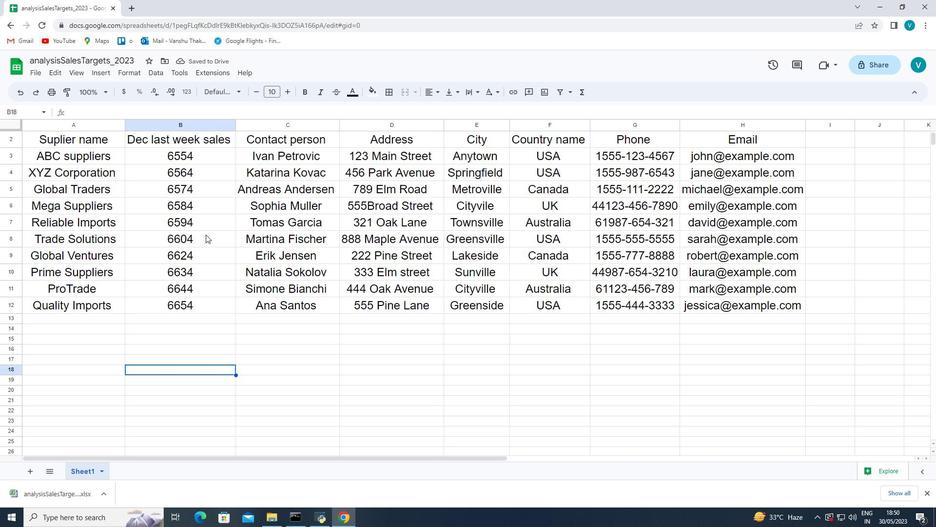 
Action: Mouse moved to (236, 261)
Screenshot: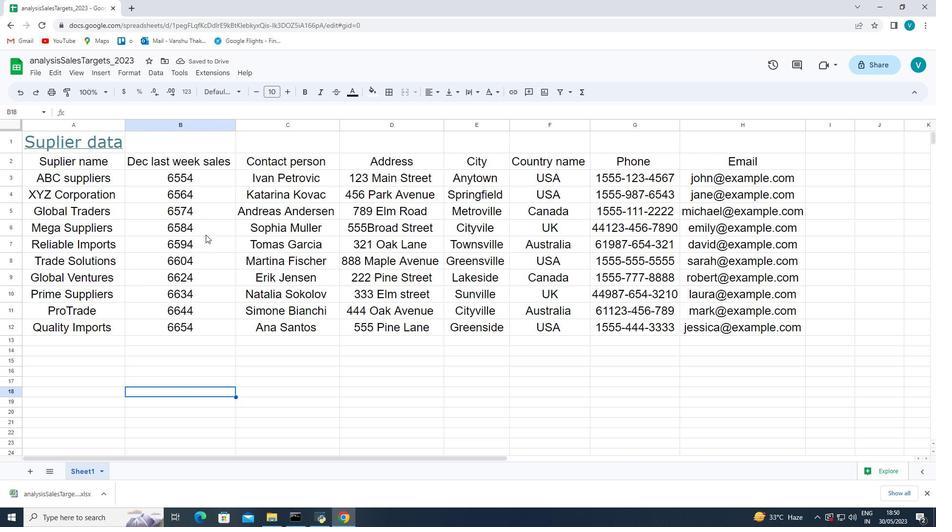 
Action: Mouse scrolled (236, 262) with delta (0, 0)
Screenshot: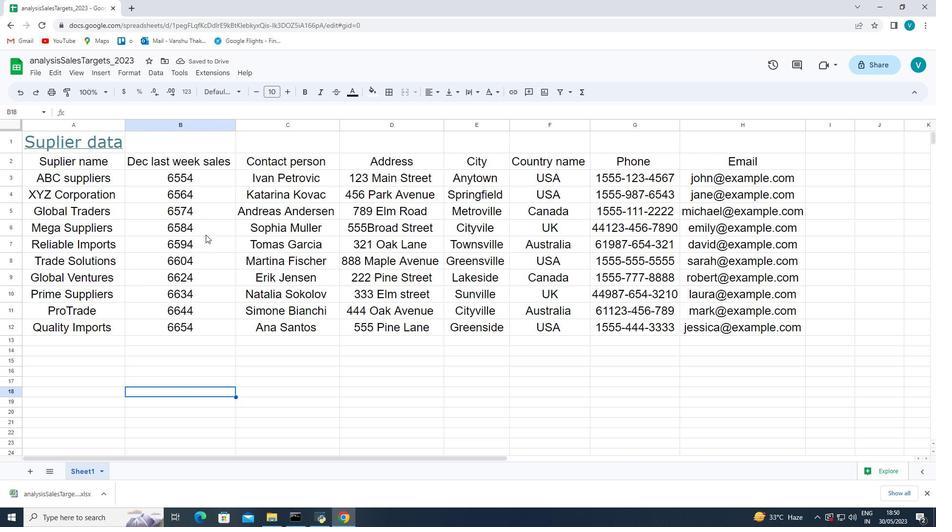
Action: Mouse moved to (237, 261)
Screenshot: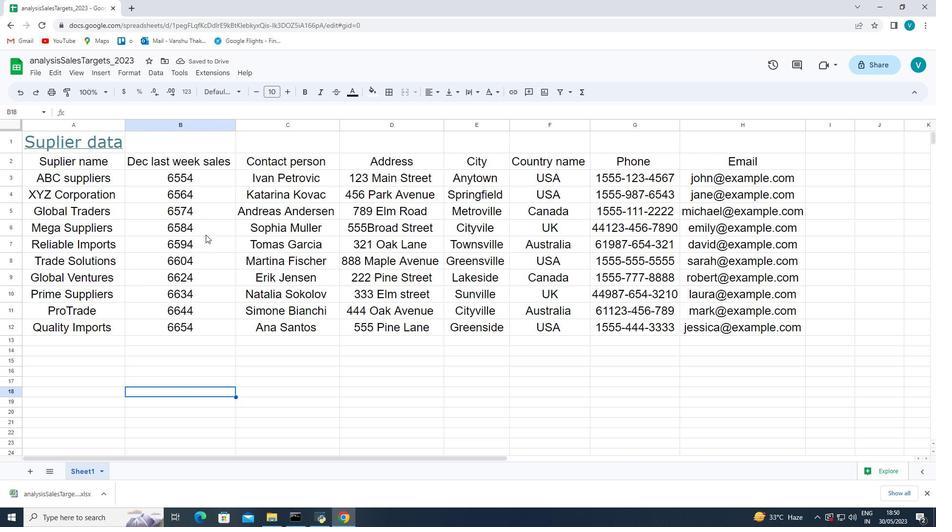 
Action: Mouse scrolled (237, 262) with delta (0, 0)
Screenshot: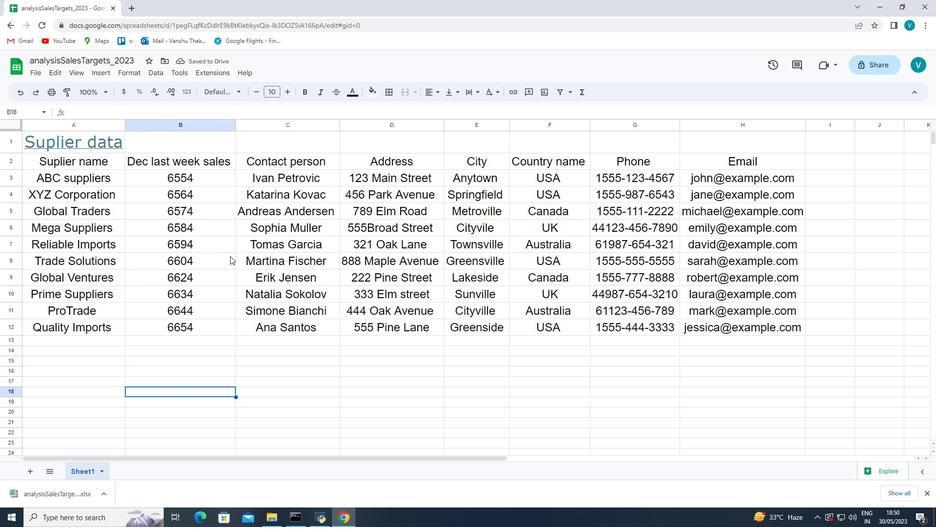 
Action: Mouse scrolled (237, 262) with delta (0, 0)
Screenshot: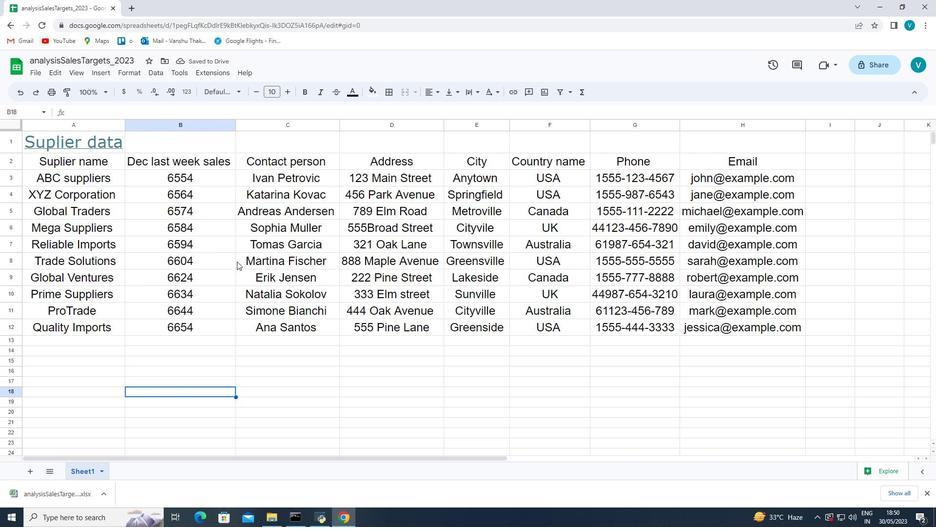 
Action: Mouse moved to (237, 261)
Screenshot: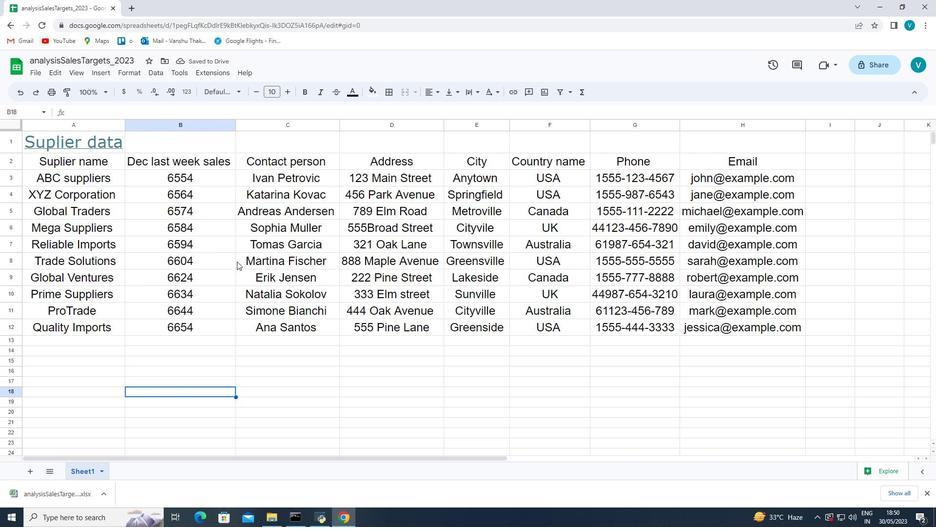 
